 Task: Look for space in North Cowichan, Canada from 12th  July, 2023 to 15th July, 2023 for 3 adults in price range Rs.12000 to Rs.16000. Place can be entire place with 2 bedrooms having 3 beds and 1 bathroom. Property type can be house, flat, guest house. Booking option can be shelf check-in. Required host language is English.
Action: Mouse moved to (441, 95)
Screenshot: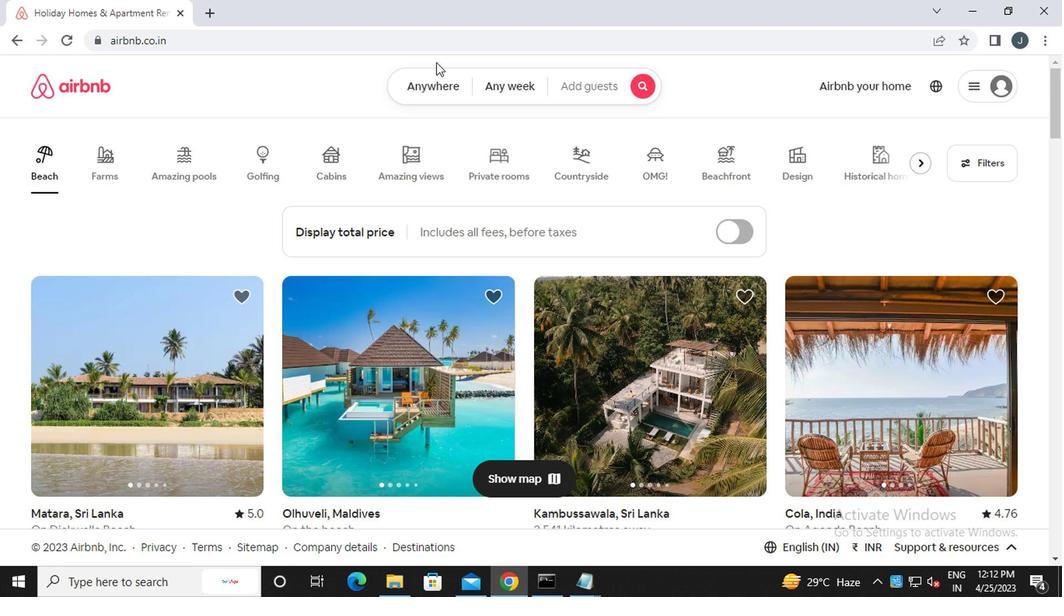 
Action: Mouse pressed left at (441, 95)
Screenshot: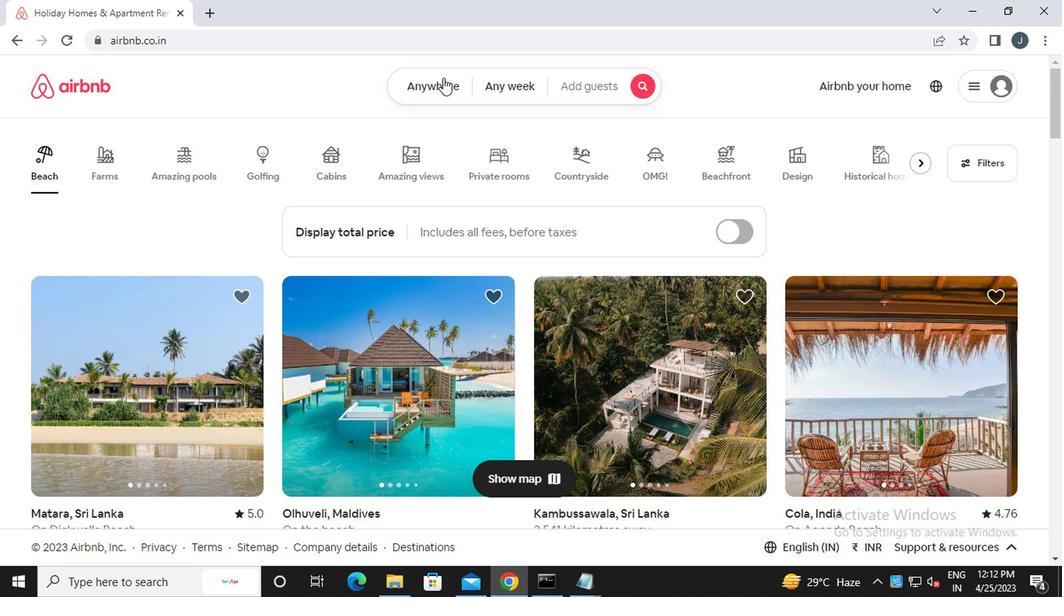 
Action: Mouse moved to (296, 152)
Screenshot: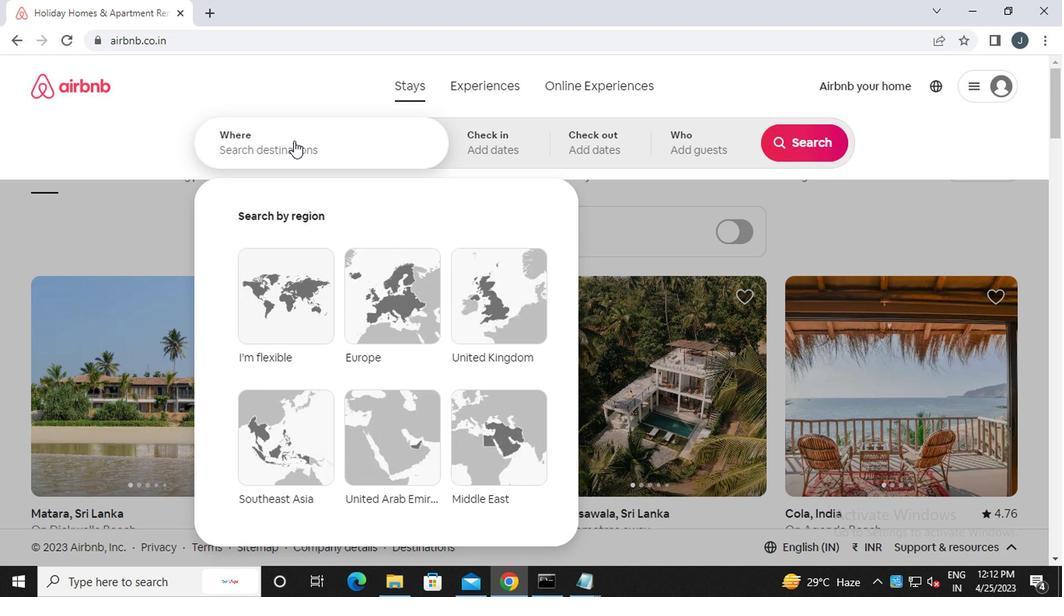 
Action: Mouse pressed left at (296, 152)
Screenshot: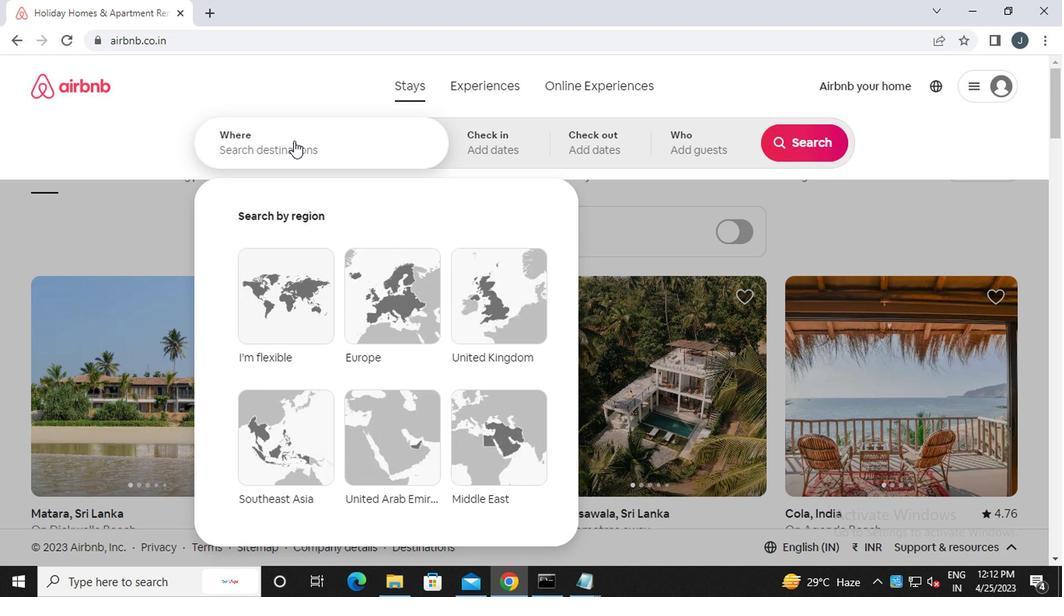 
Action: Mouse moved to (296, 152)
Screenshot: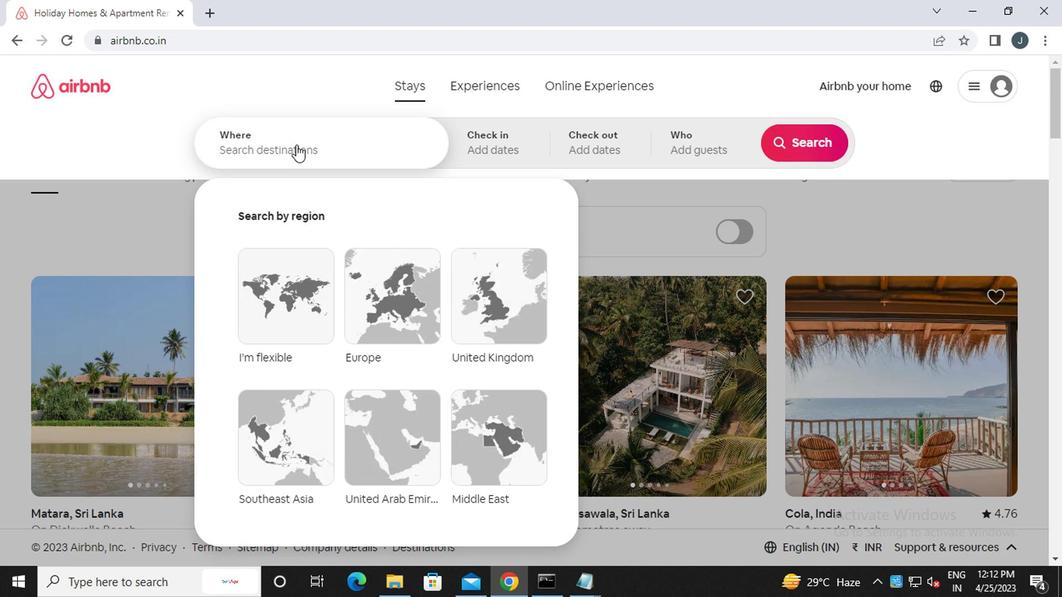 
Action: Key pressed n<Key.caps_lock>orth<Key.space><Key.caps_lock>c<Key.caps_lock>owichan,<Key.caps_lock>c<Key.caps_lock>anada
Screenshot: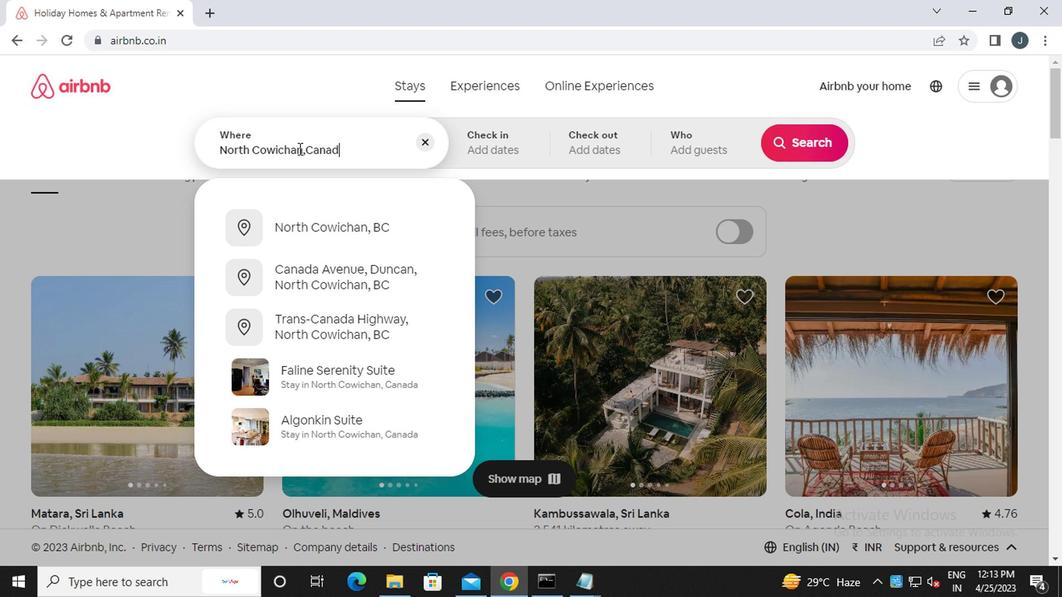 
Action: Mouse moved to (497, 150)
Screenshot: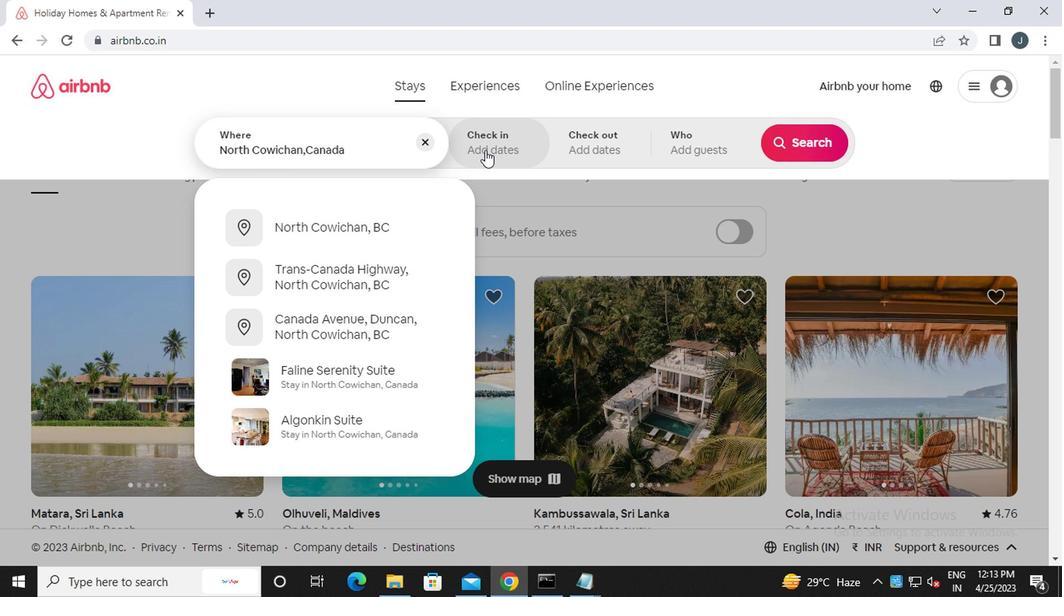 
Action: Mouse pressed left at (497, 150)
Screenshot: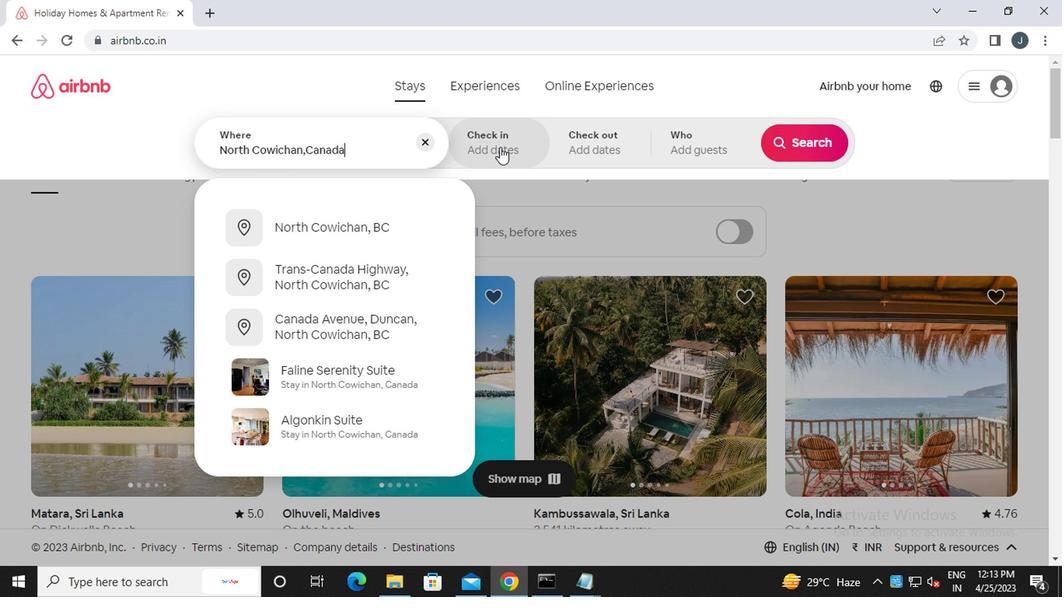 
Action: Mouse moved to (796, 267)
Screenshot: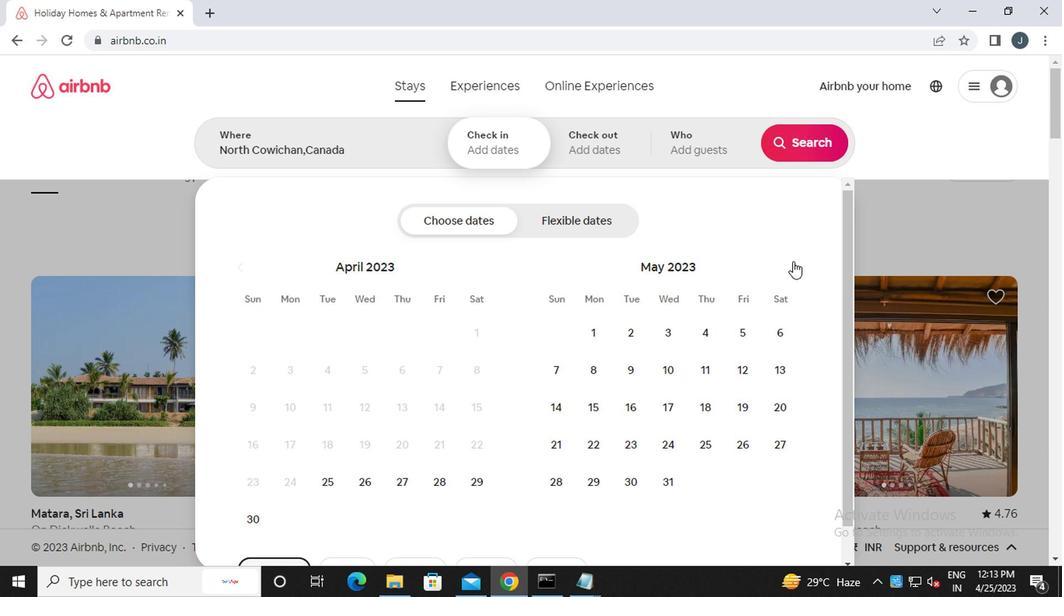 
Action: Mouse pressed left at (796, 267)
Screenshot: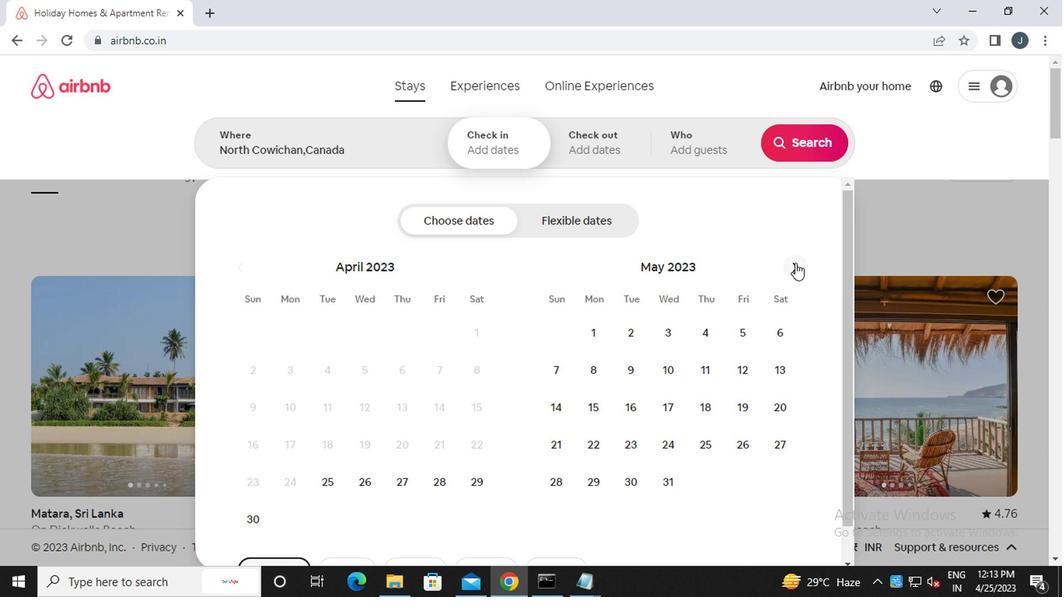 
Action: Mouse pressed left at (796, 267)
Screenshot: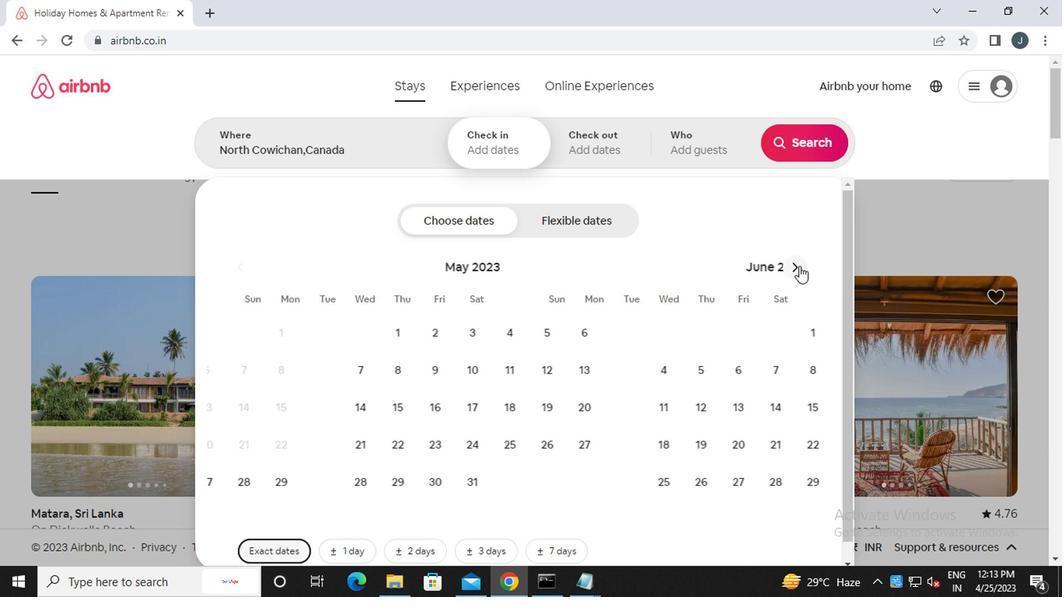 
Action: Mouse moved to (661, 420)
Screenshot: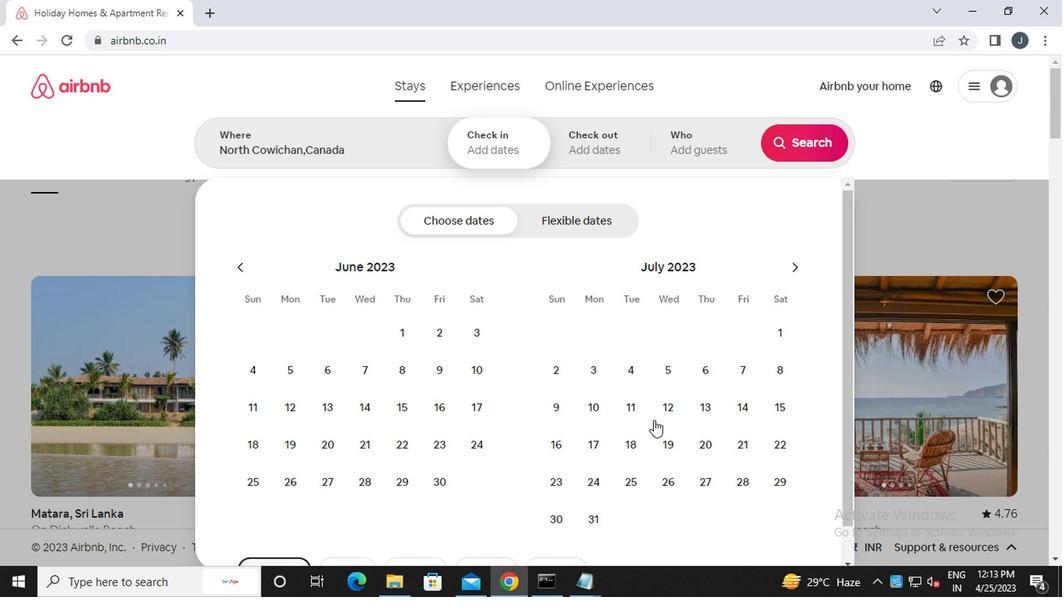 
Action: Mouse pressed left at (661, 420)
Screenshot: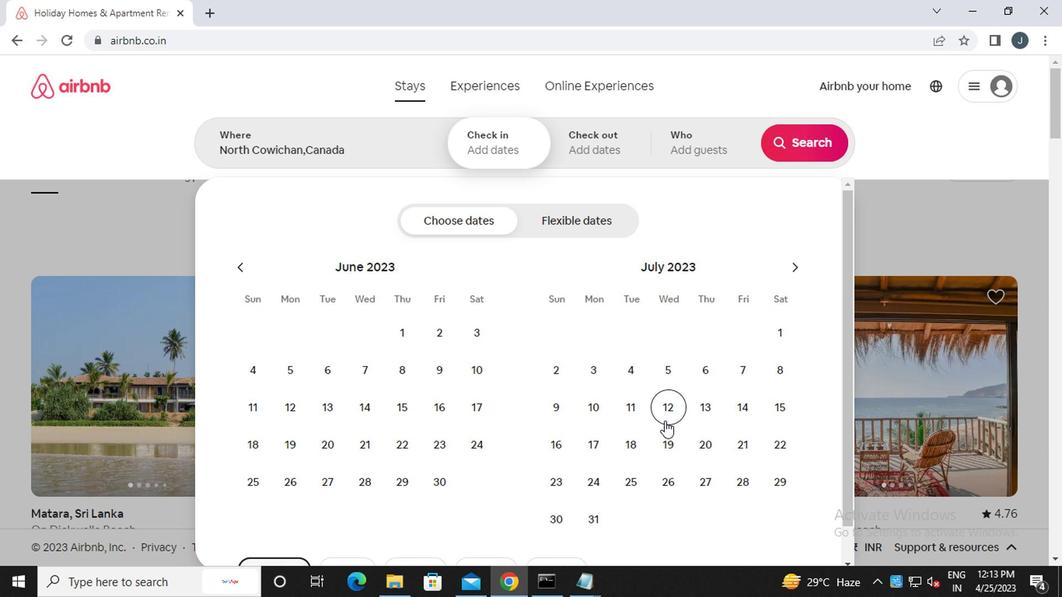
Action: Mouse moved to (778, 407)
Screenshot: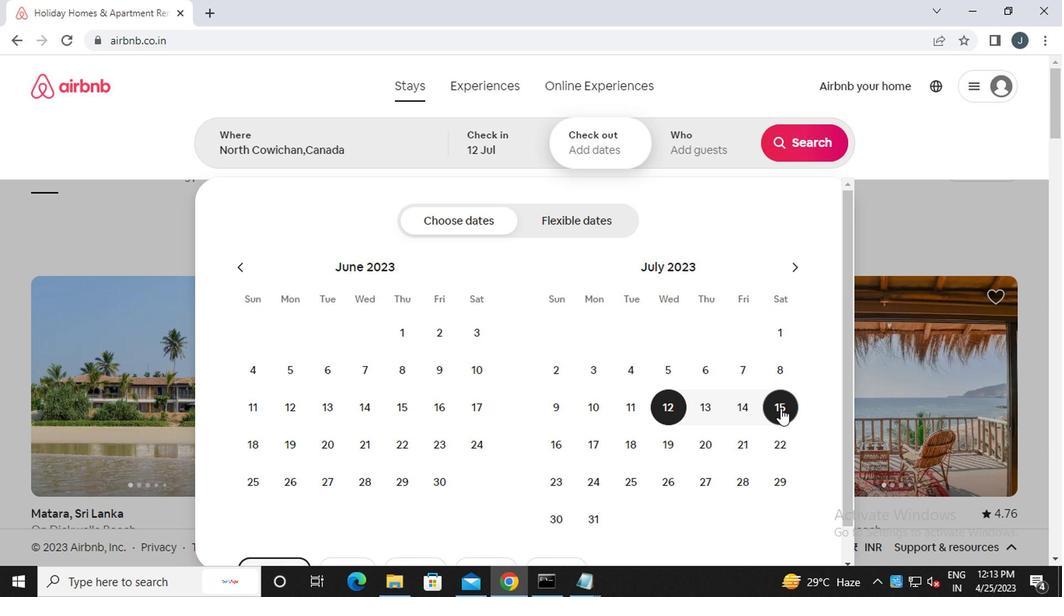 
Action: Mouse pressed left at (778, 407)
Screenshot: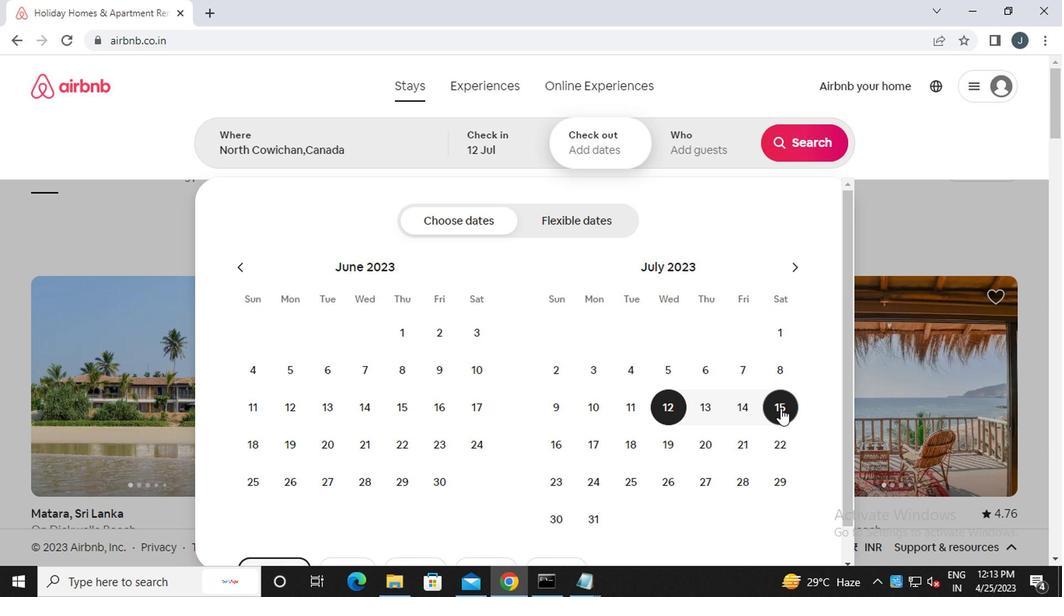 
Action: Mouse moved to (690, 151)
Screenshot: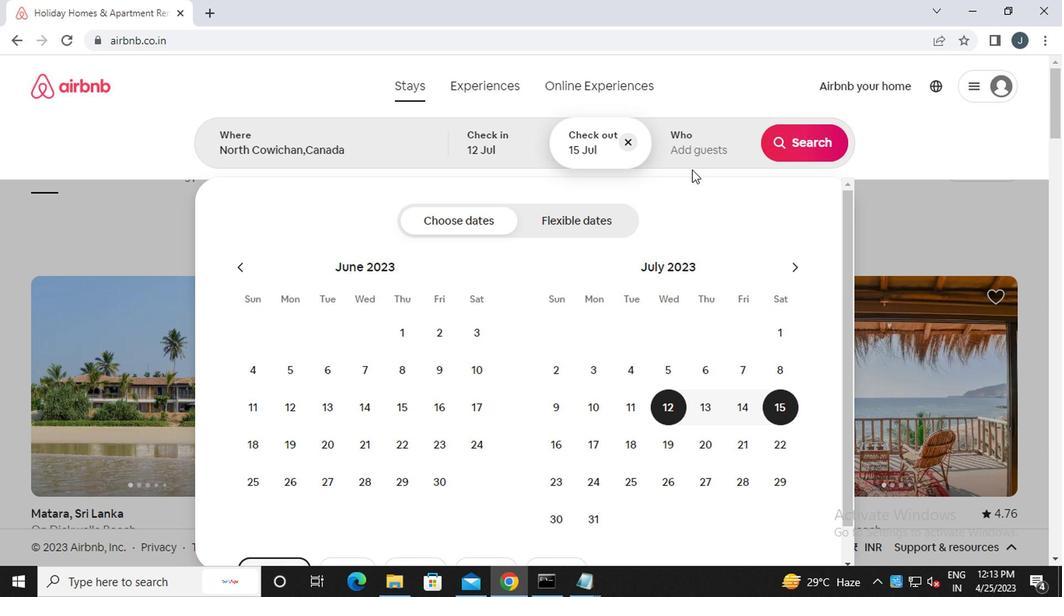 
Action: Mouse pressed left at (690, 151)
Screenshot: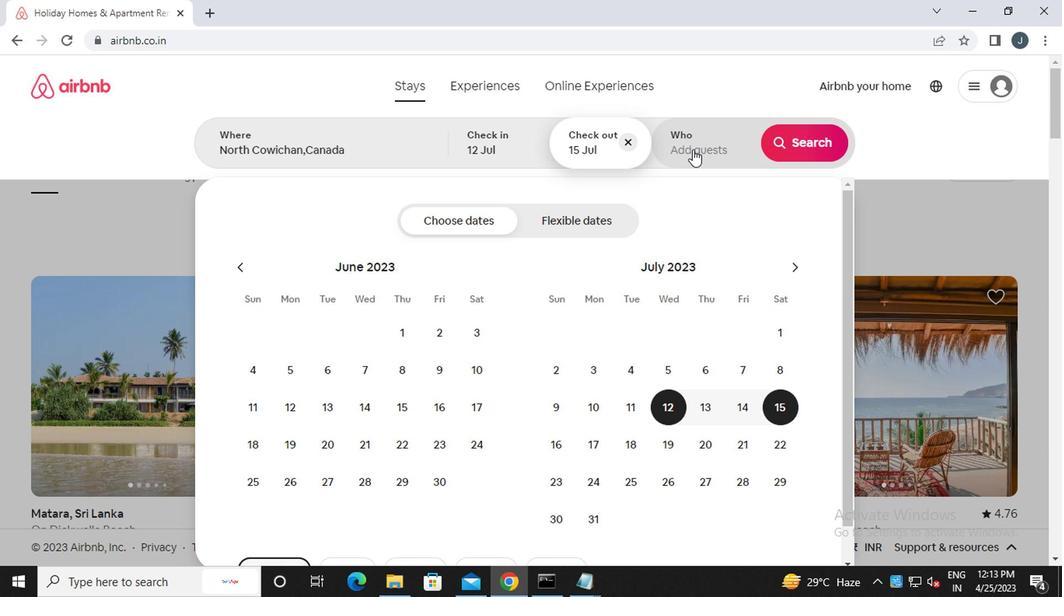 
Action: Mouse moved to (810, 232)
Screenshot: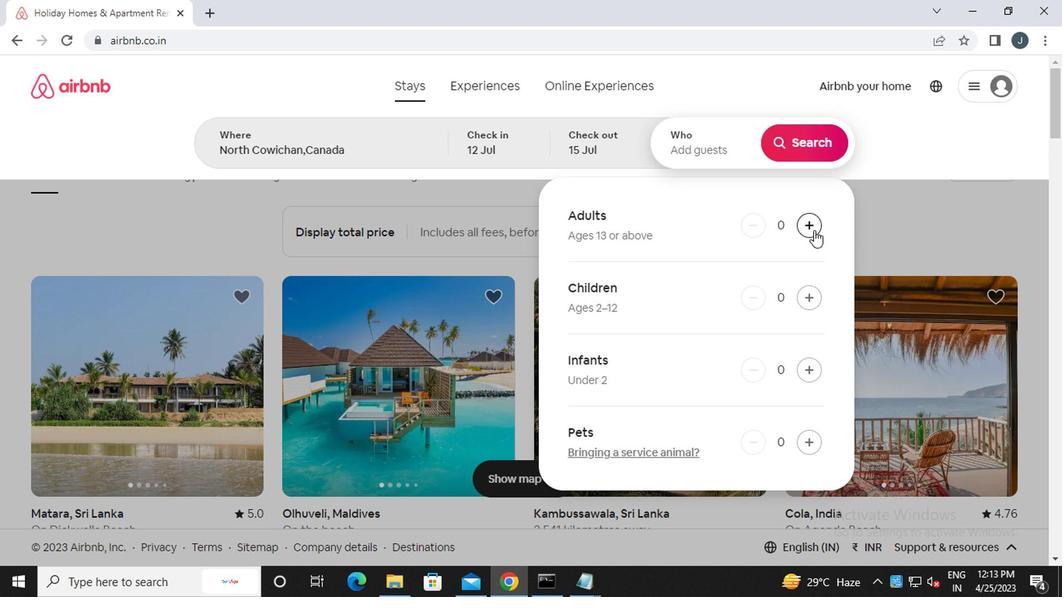 
Action: Mouse pressed left at (810, 232)
Screenshot: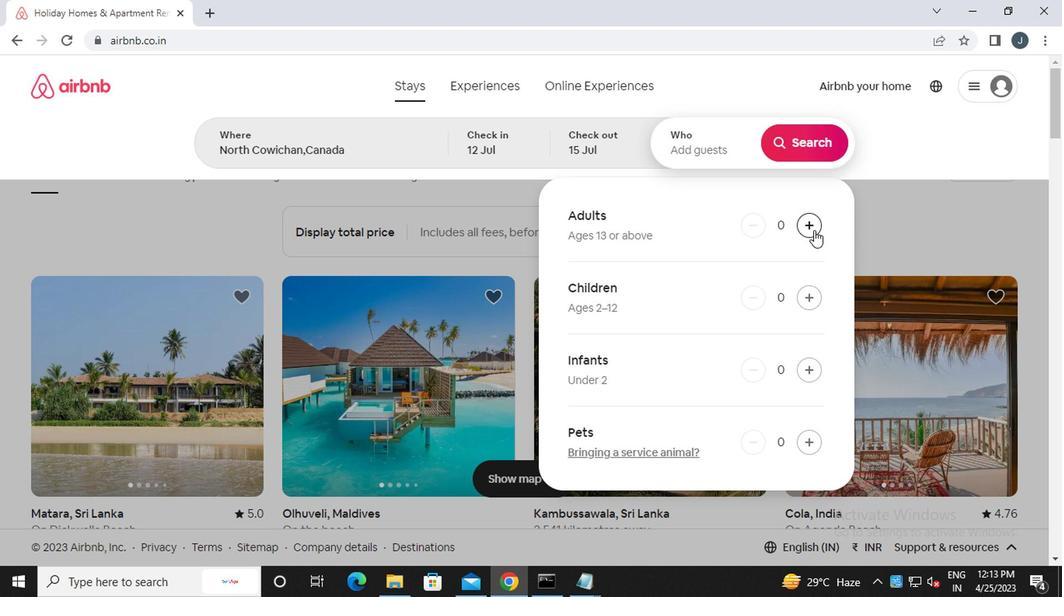 
Action: Mouse pressed left at (810, 232)
Screenshot: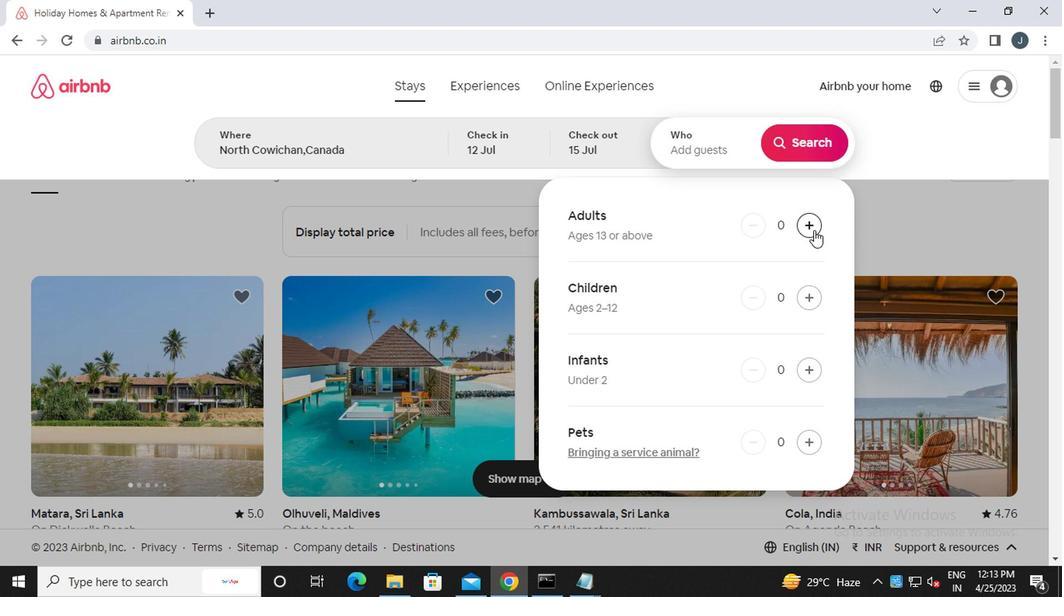 
Action: Mouse pressed left at (810, 232)
Screenshot: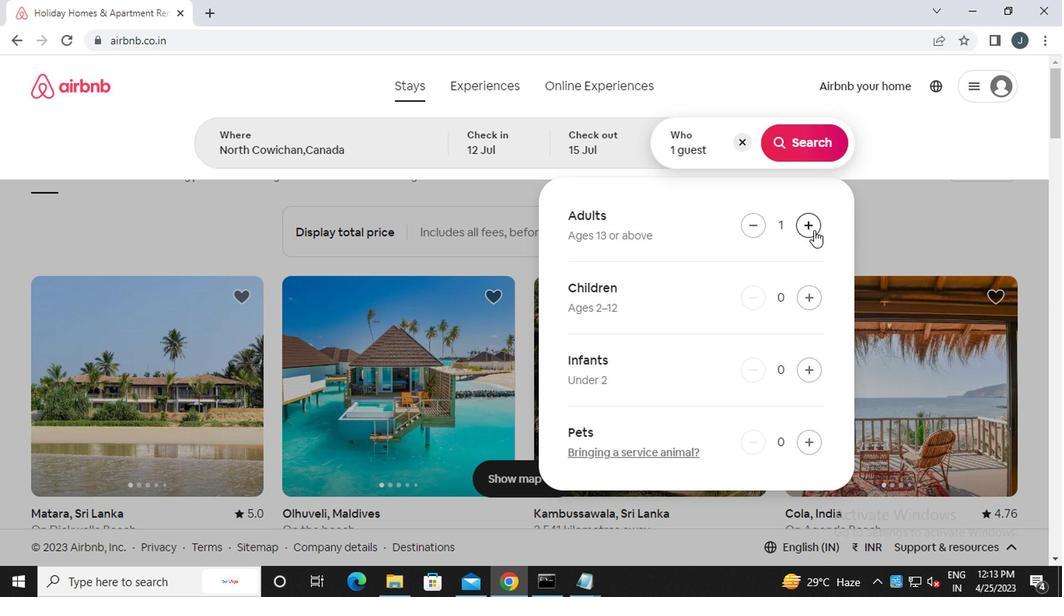 
Action: Mouse moved to (801, 150)
Screenshot: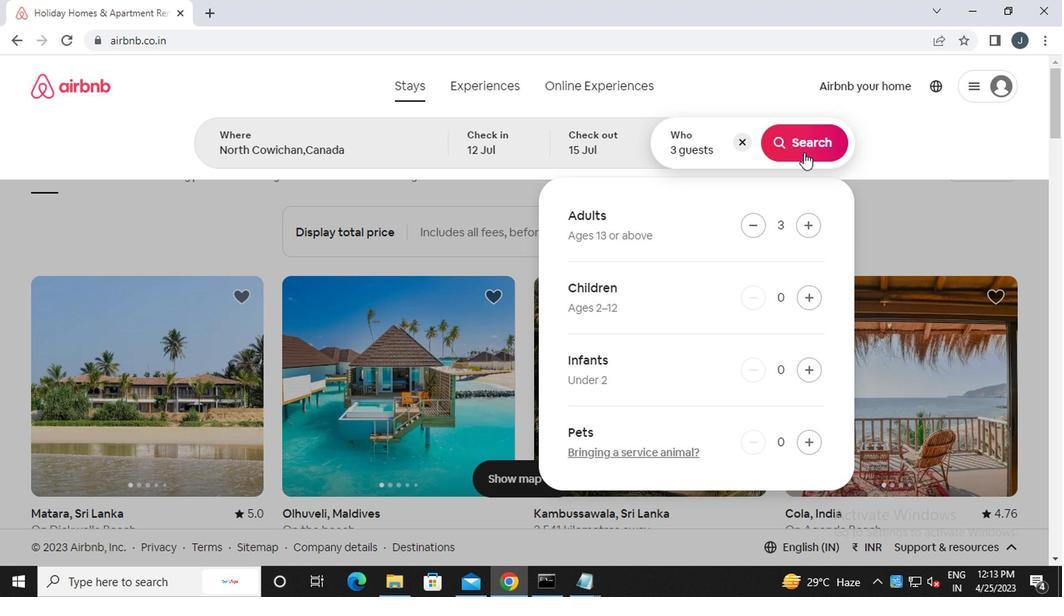 
Action: Mouse pressed left at (801, 150)
Screenshot: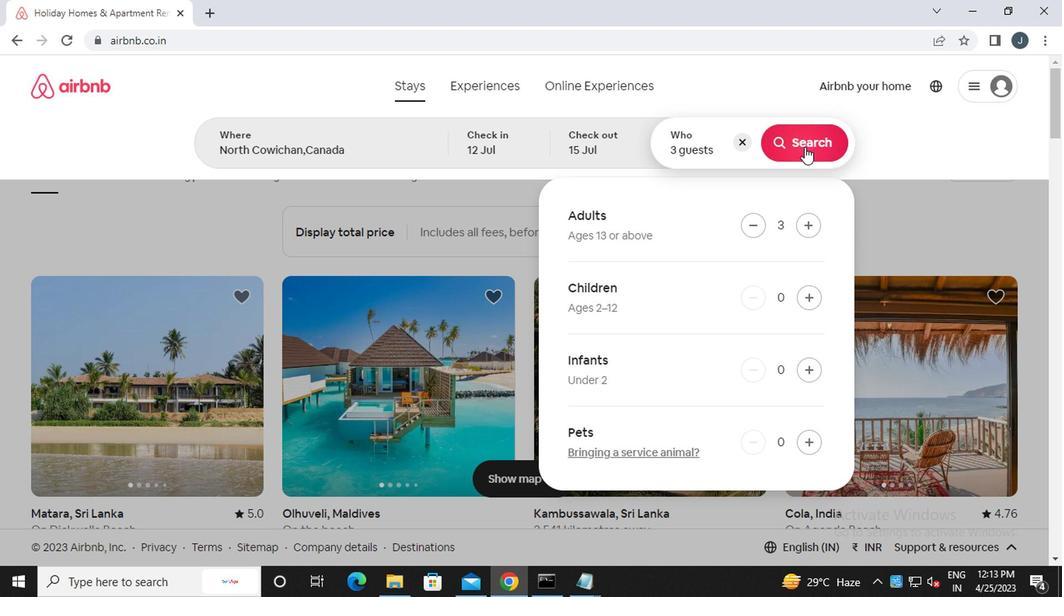 
Action: Mouse moved to (1003, 150)
Screenshot: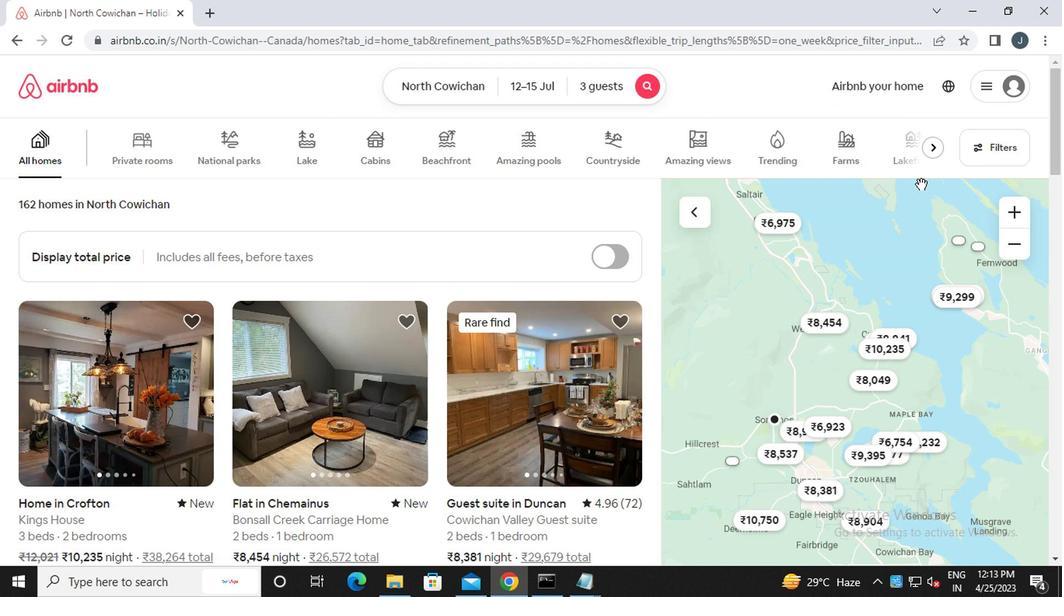 
Action: Mouse pressed left at (1003, 150)
Screenshot: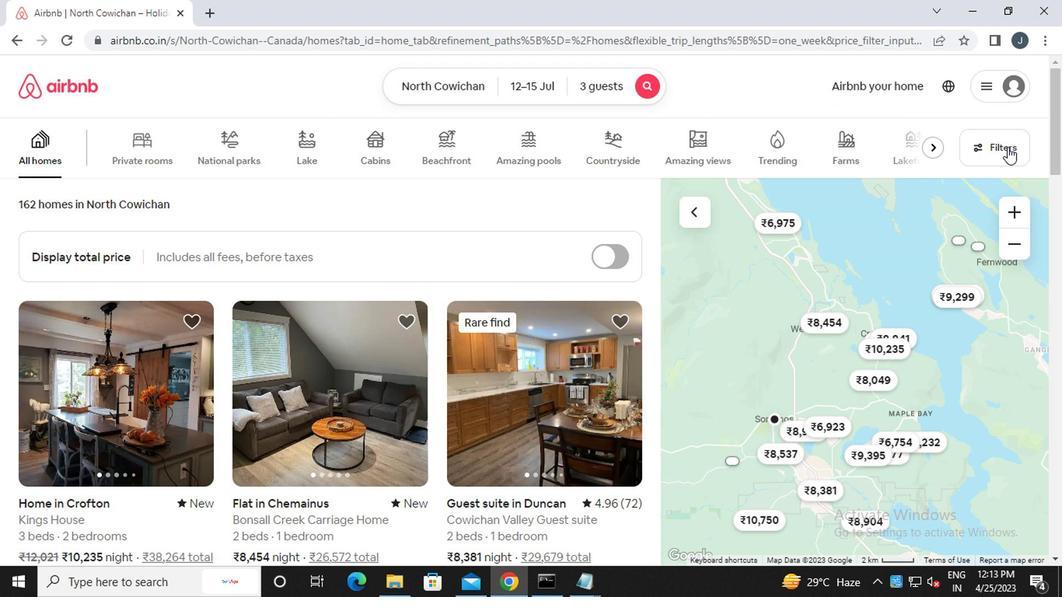 
Action: Mouse moved to (345, 344)
Screenshot: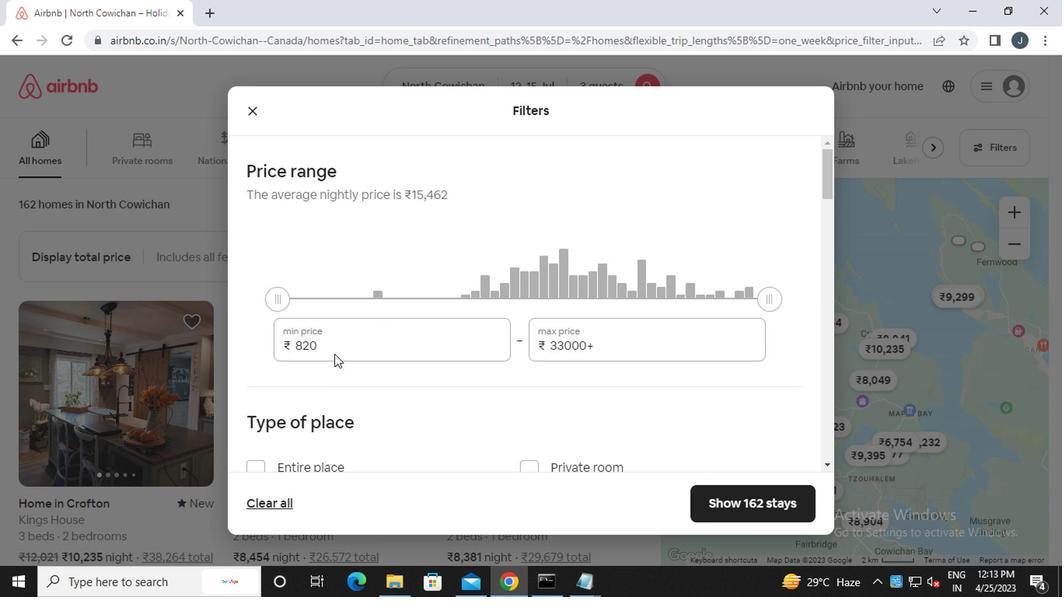 
Action: Mouse pressed left at (345, 344)
Screenshot: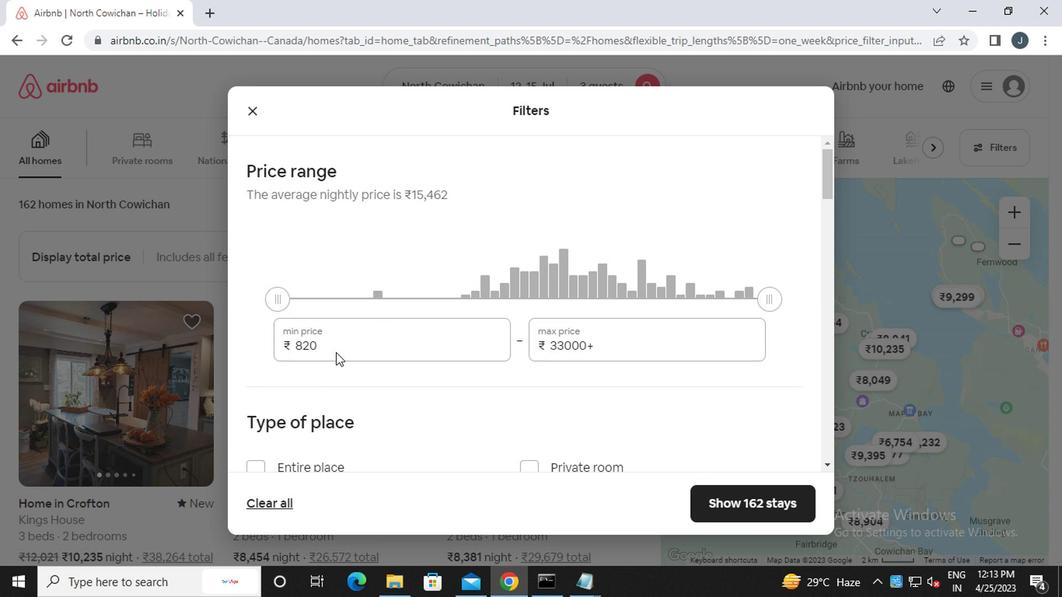 
Action: Mouse moved to (344, 334)
Screenshot: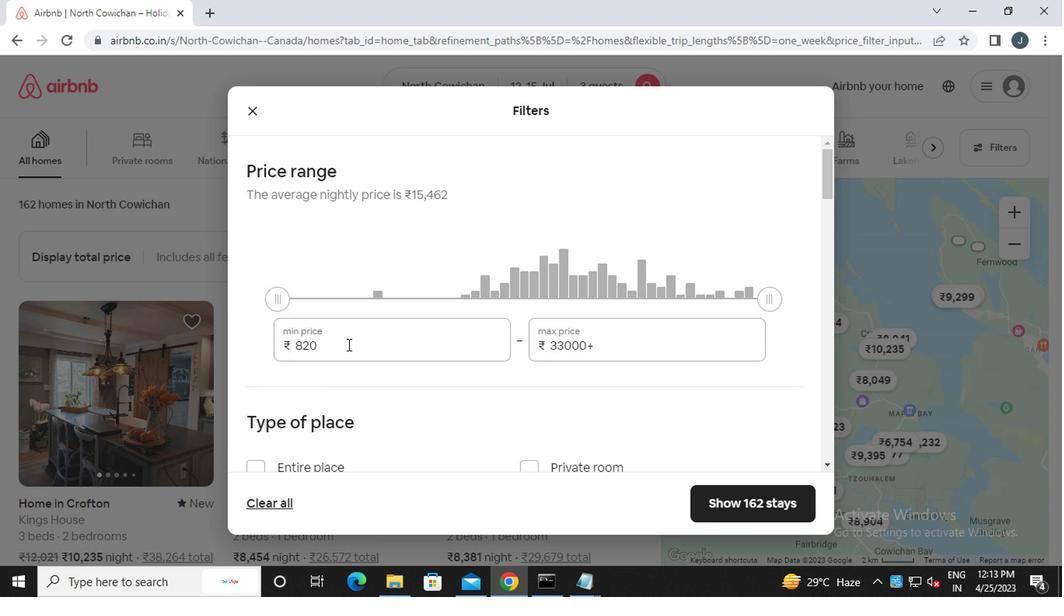 
Action: Key pressed <Key.backspace><Key.backspace><Key.backspace><<97>><<98>><<96>><<96>><<96>>
Screenshot: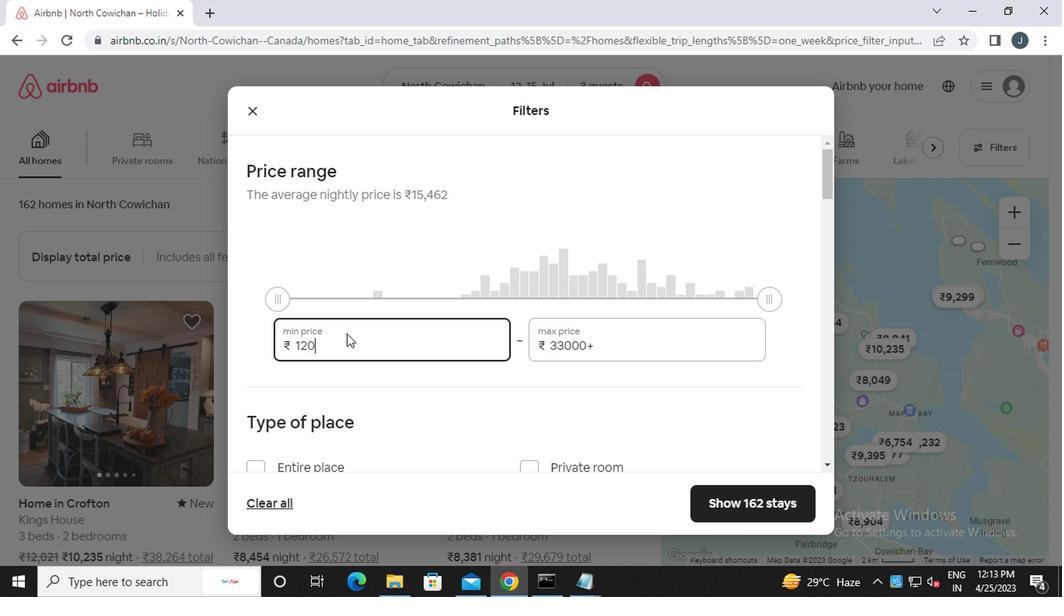 
Action: Mouse moved to (629, 348)
Screenshot: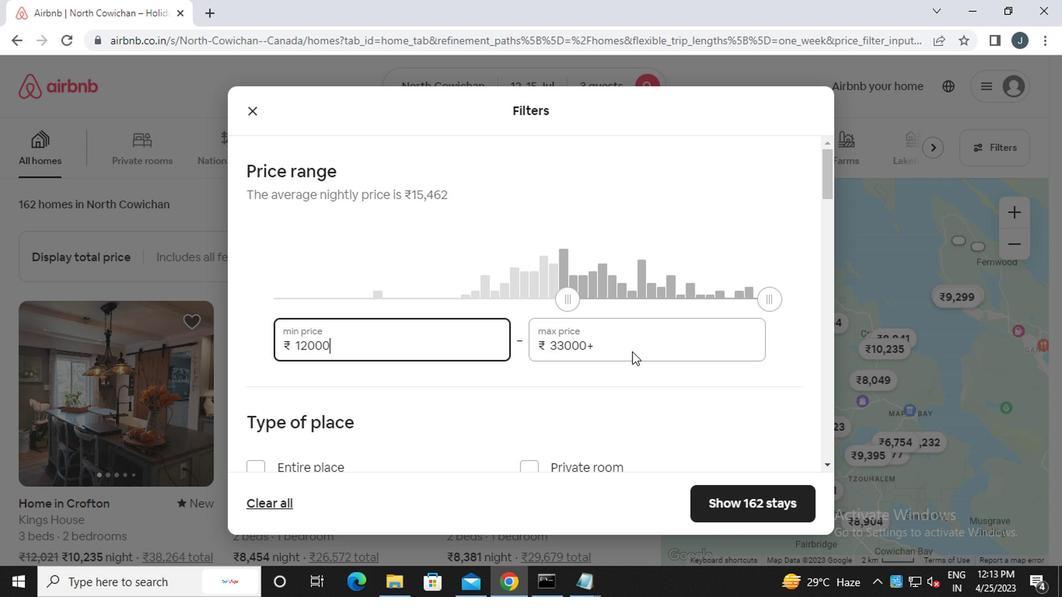 
Action: Mouse pressed left at (629, 348)
Screenshot: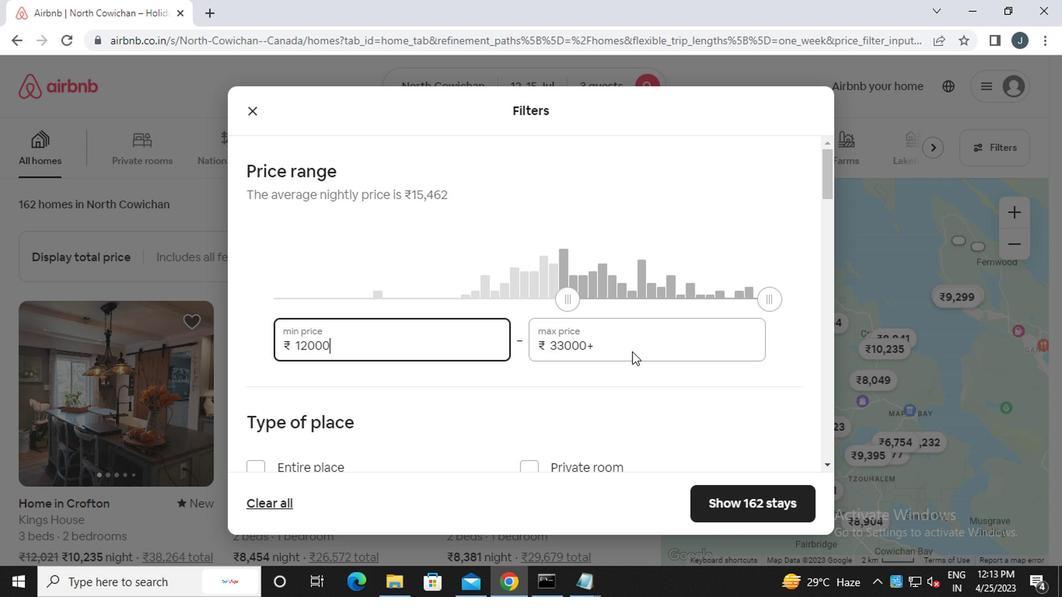 
Action: Mouse moved to (629, 348)
Screenshot: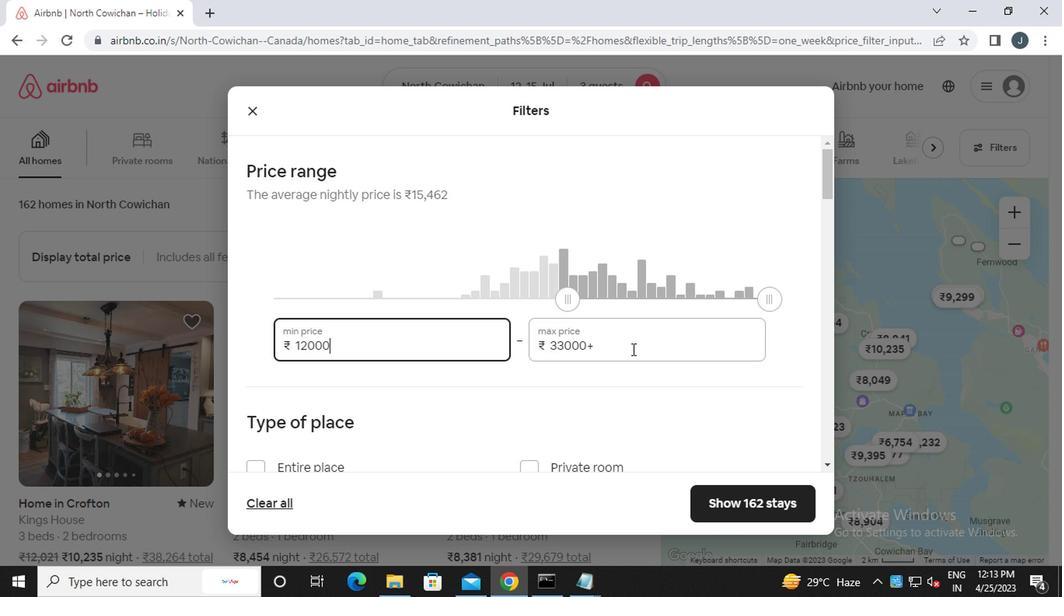 
Action: Key pressed <Key.backspace><Key.backspace><Key.backspace><Key.backspace><Key.backspace><Key.backspace><Key.backspace><Key.backspace><Key.backspace><Key.backspace><Key.backspace><<97>><<102>><<96>><<96>><<96>>
Screenshot: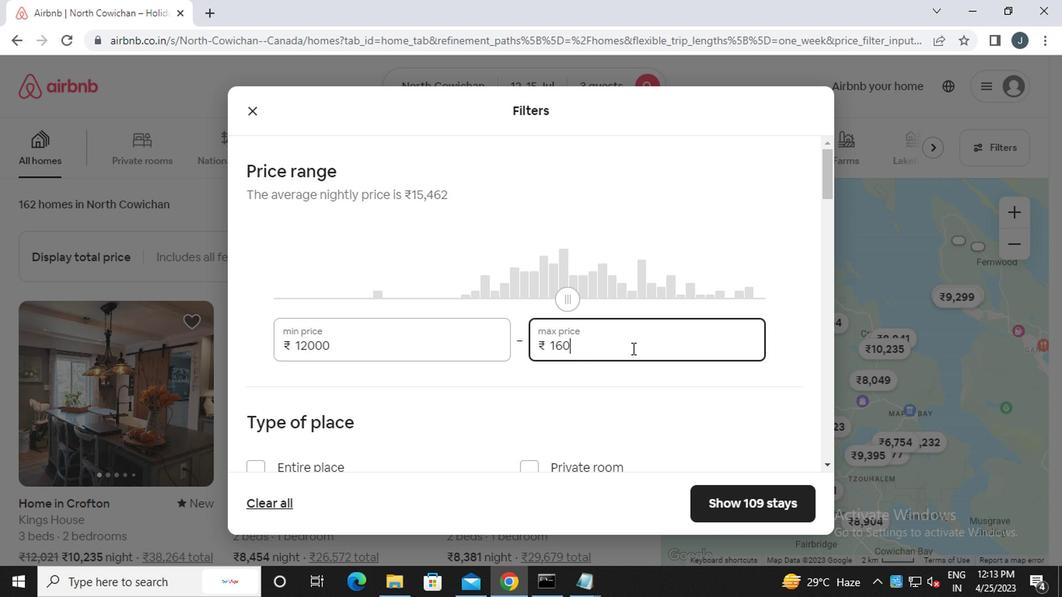 
Action: Mouse moved to (628, 348)
Screenshot: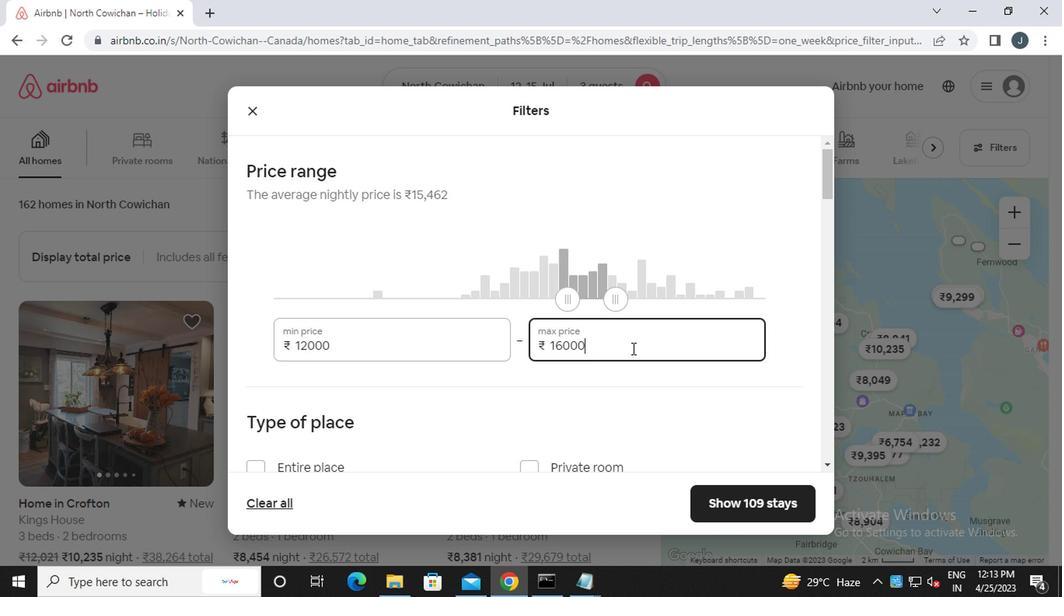 
Action: Mouse scrolled (628, 348) with delta (0, 0)
Screenshot: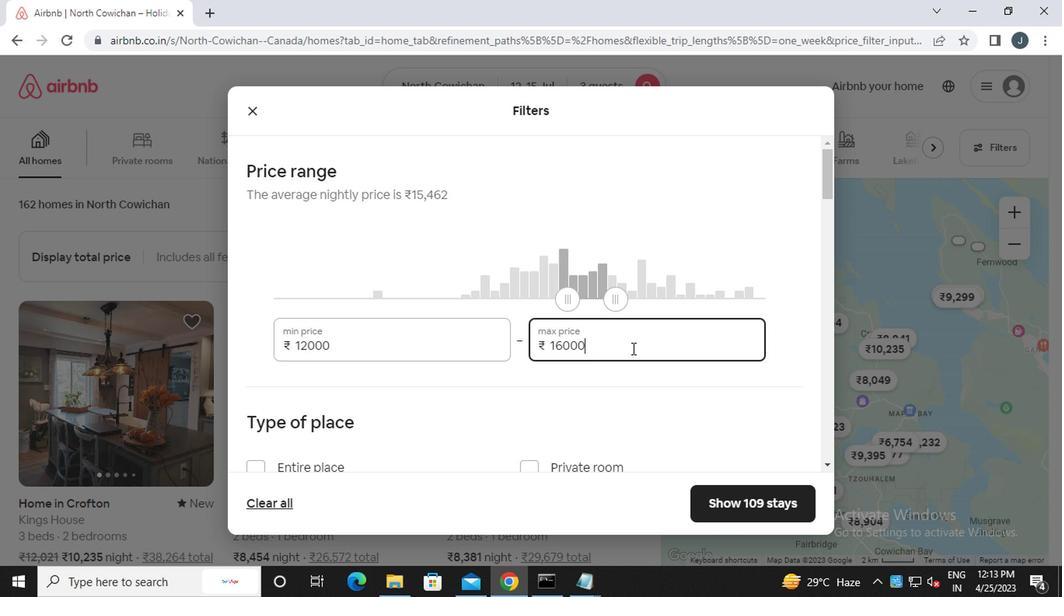 
Action: Mouse moved to (628, 349)
Screenshot: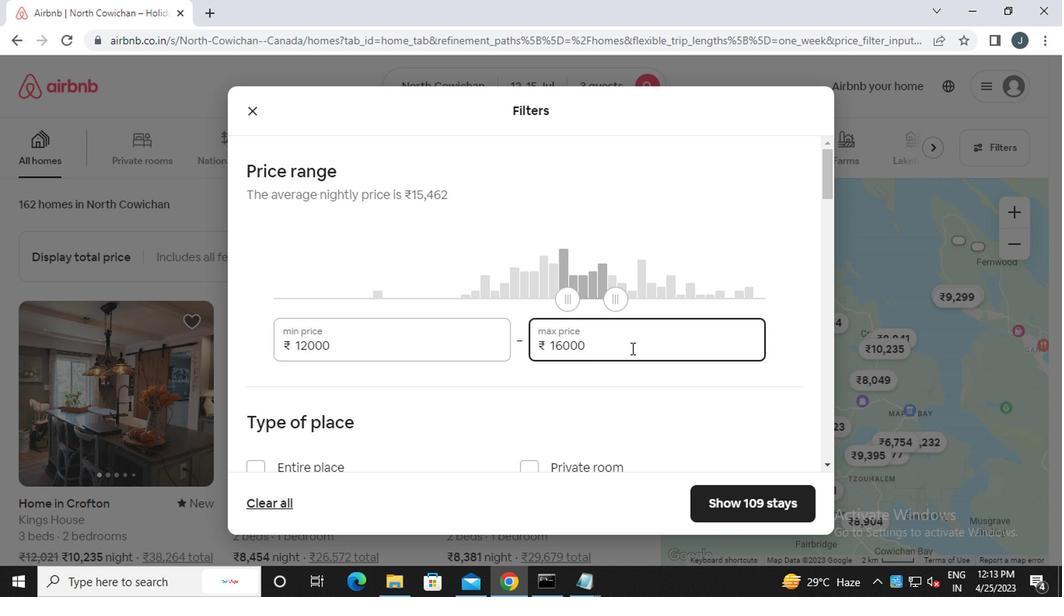 
Action: Mouse scrolled (628, 348) with delta (0, -1)
Screenshot: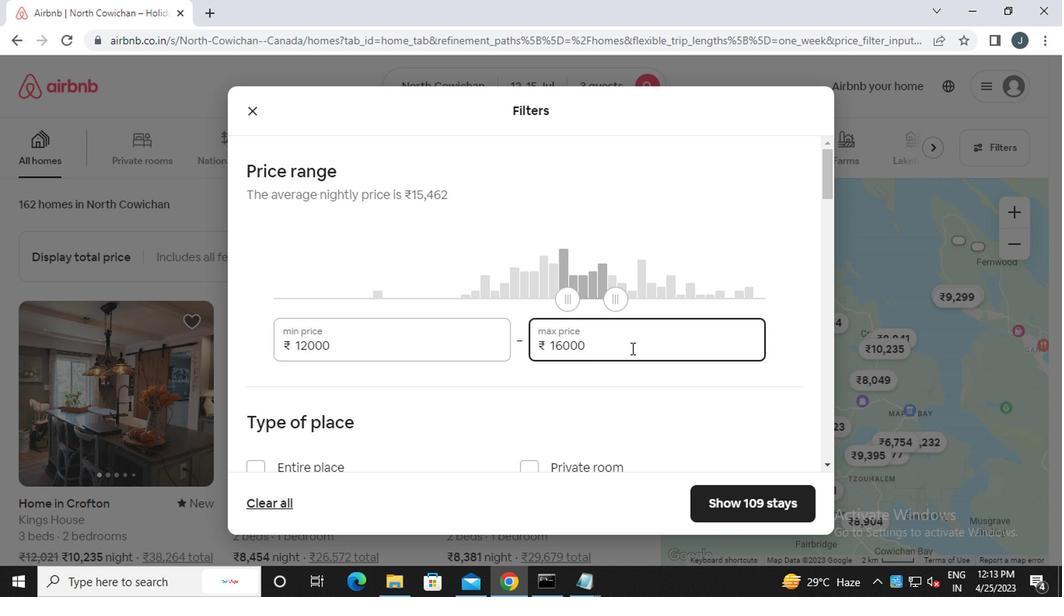 
Action: Mouse moved to (249, 318)
Screenshot: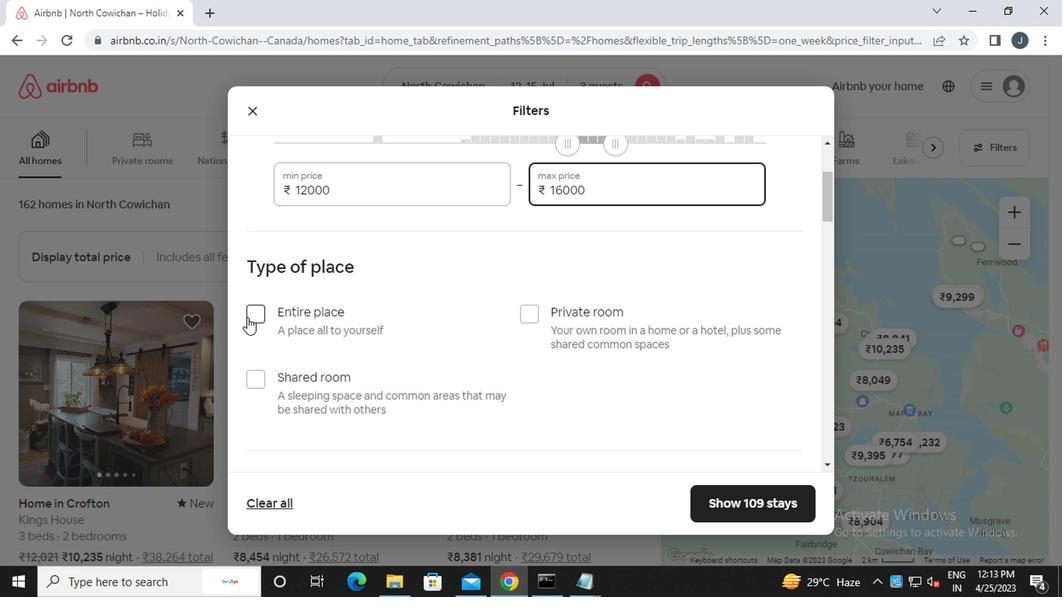 
Action: Mouse pressed left at (249, 318)
Screenshot: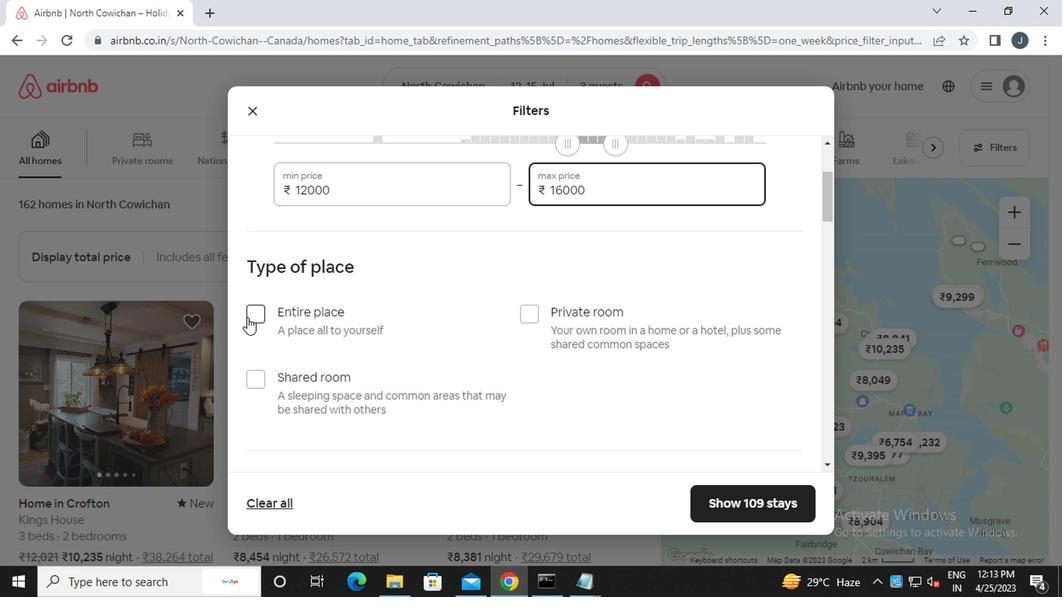 
Action: Mouse moved to (442, 359)
Screenshot: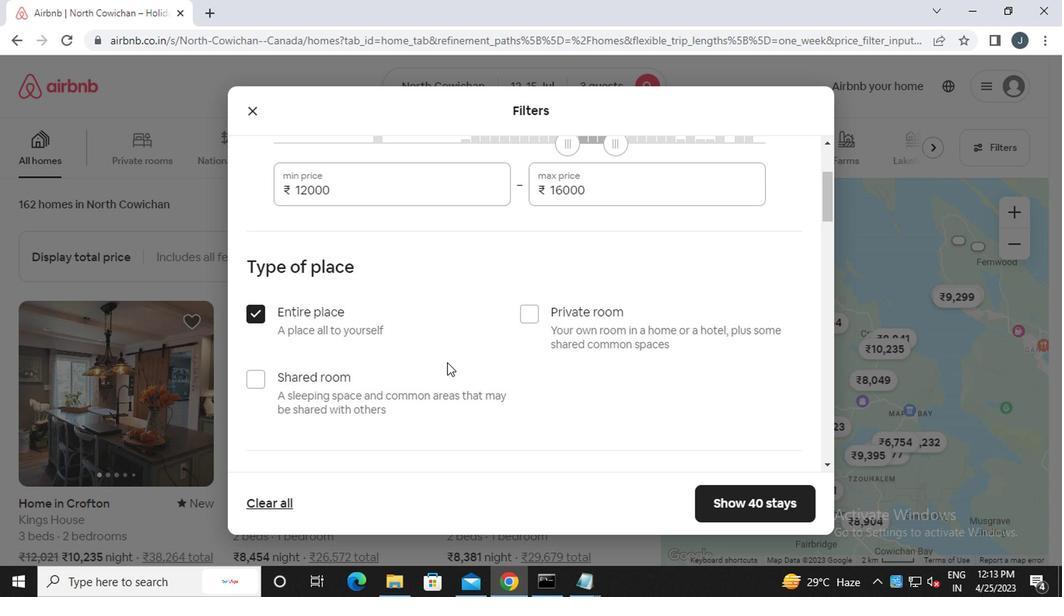 
Action: Mouse scrolled (442, 358) with delta (0, -1)
Screenshot: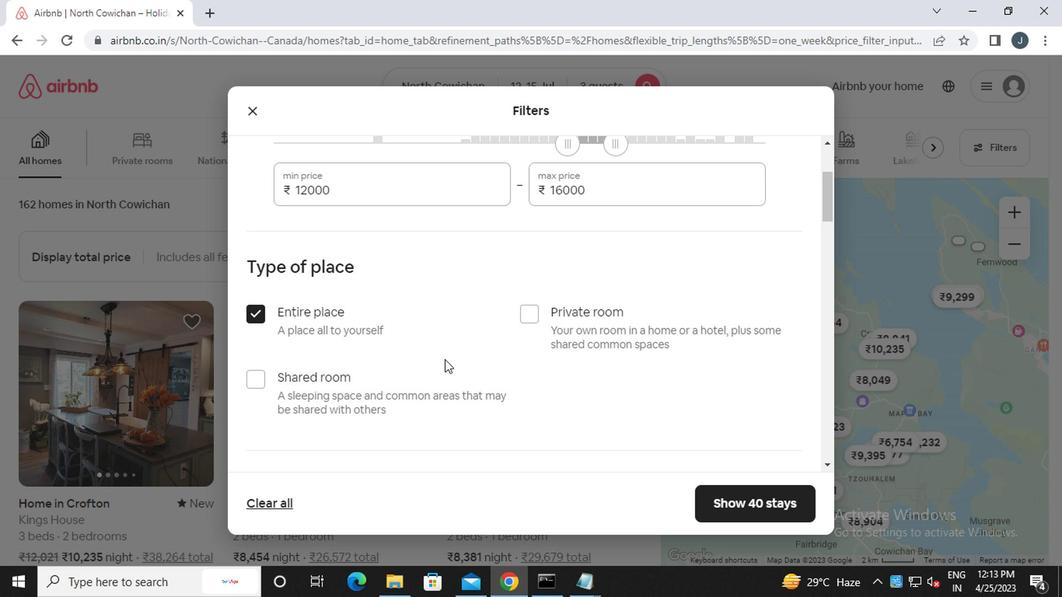 
Action: Mouse scrolled (442, 358) with delta (0, -1)
Screenshot: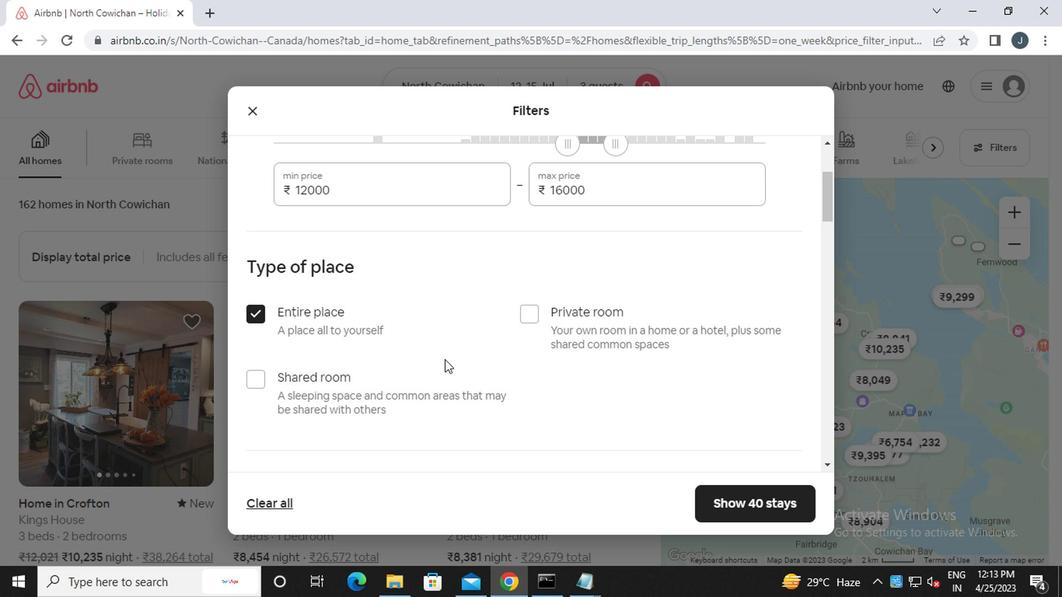 
Action: Mouse scrolled (442, 358) with delta (0, -1)
Screenshot: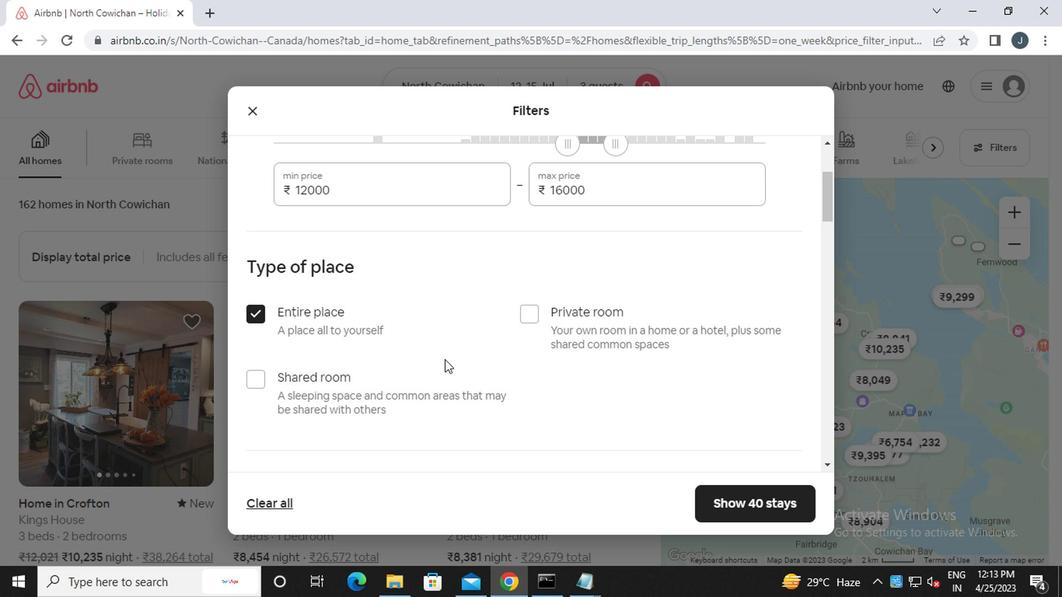 
Action: Mouse moved to (389, 333)
Screenshot: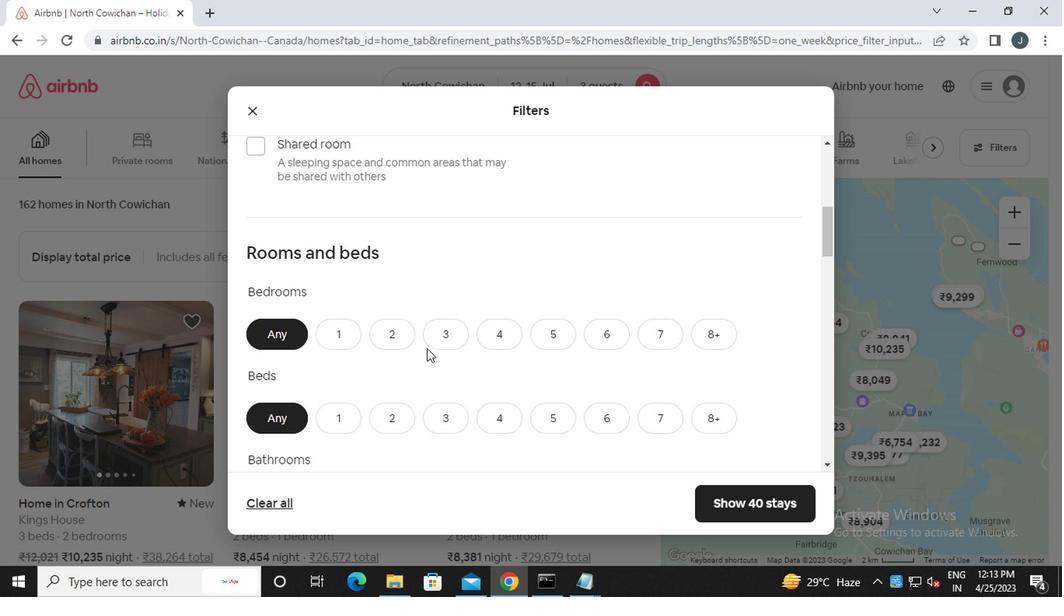 
Action: Mouse pressed left at (389, 333)
Screenshot: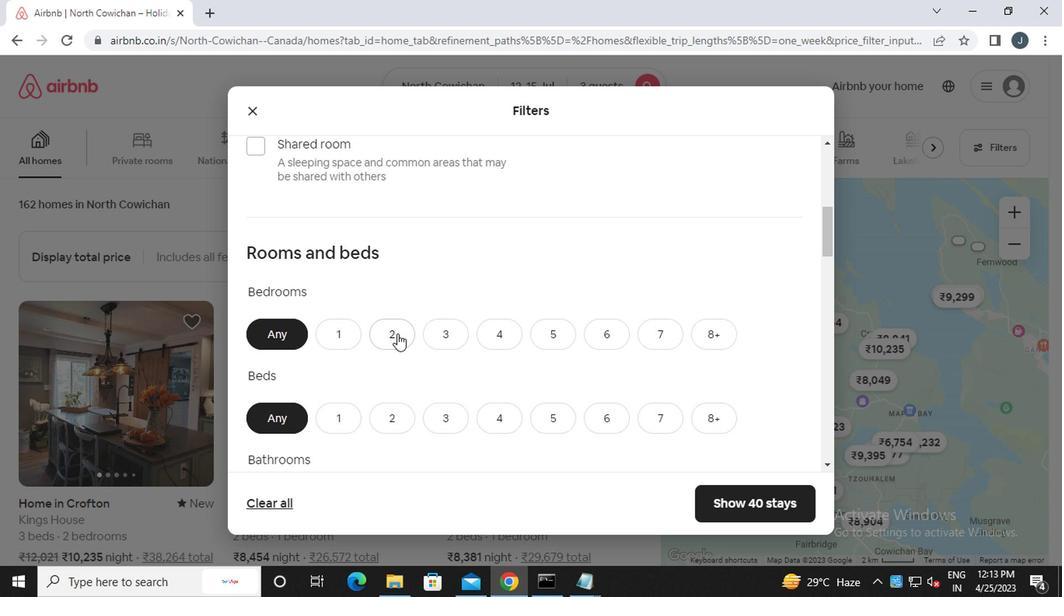 
Action: Mouse moved to (446, 415)
Screenshot: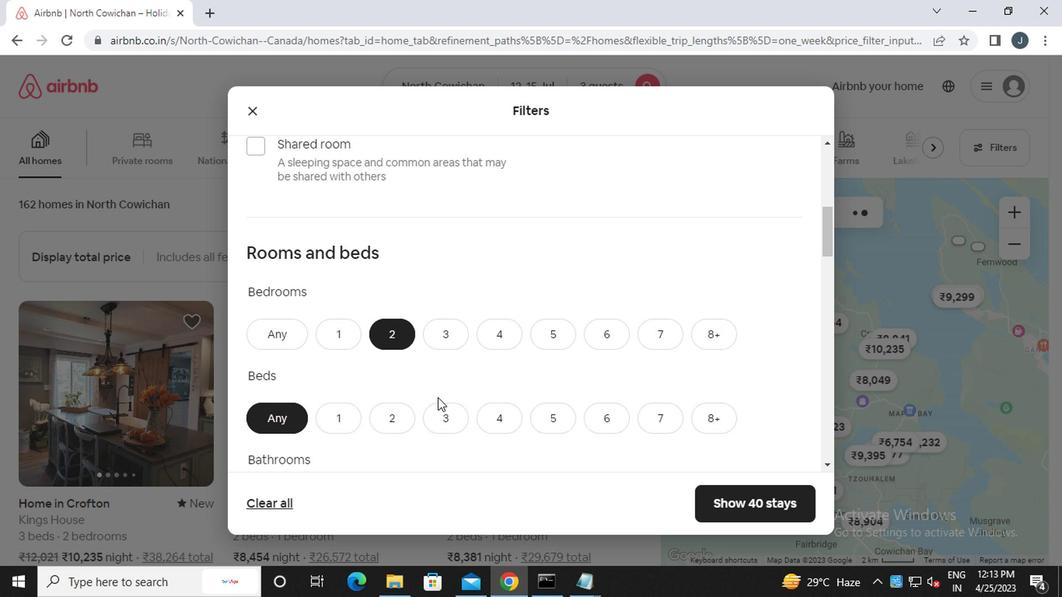 
Action: Mouse pressed left at (446, 415)
Screenshot: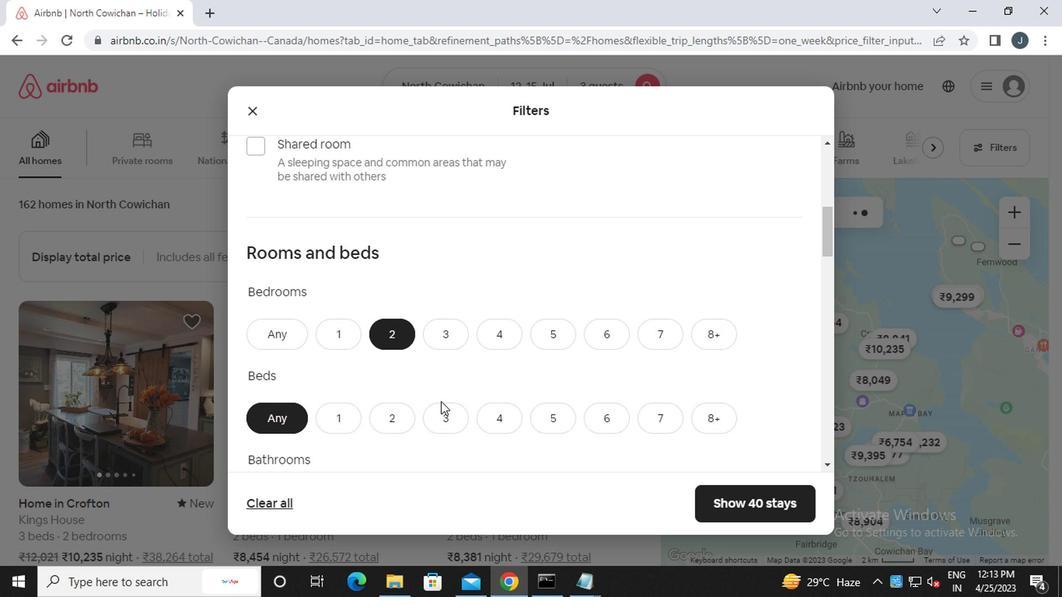 
Action: Mouse moved to (444, 411)
Screenshot: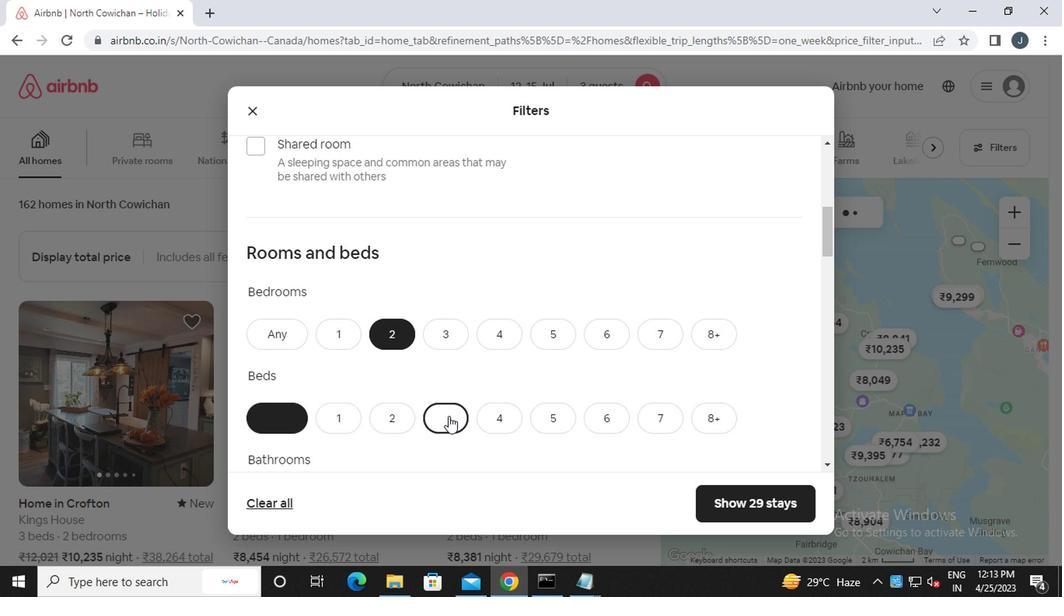 
Action: Mouse scrolled (444, 410) with delta (0, -1)
Screenshot: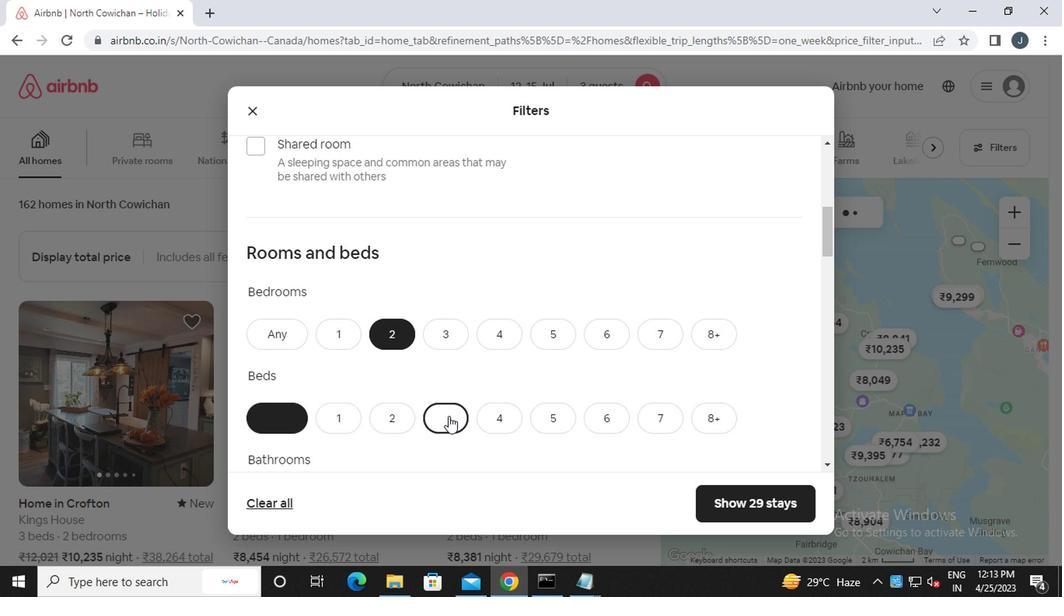 
Action: Mouse moved to (443, 411)
Screenshot: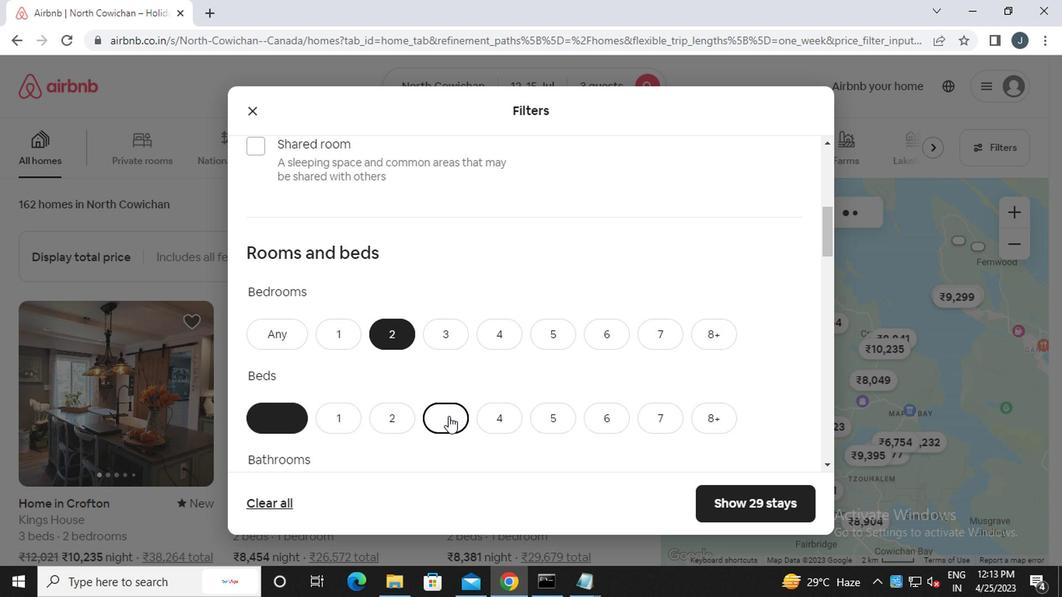 
Action: Mouse scrolled (443, 410) with delta (0, -1)
Screenshot: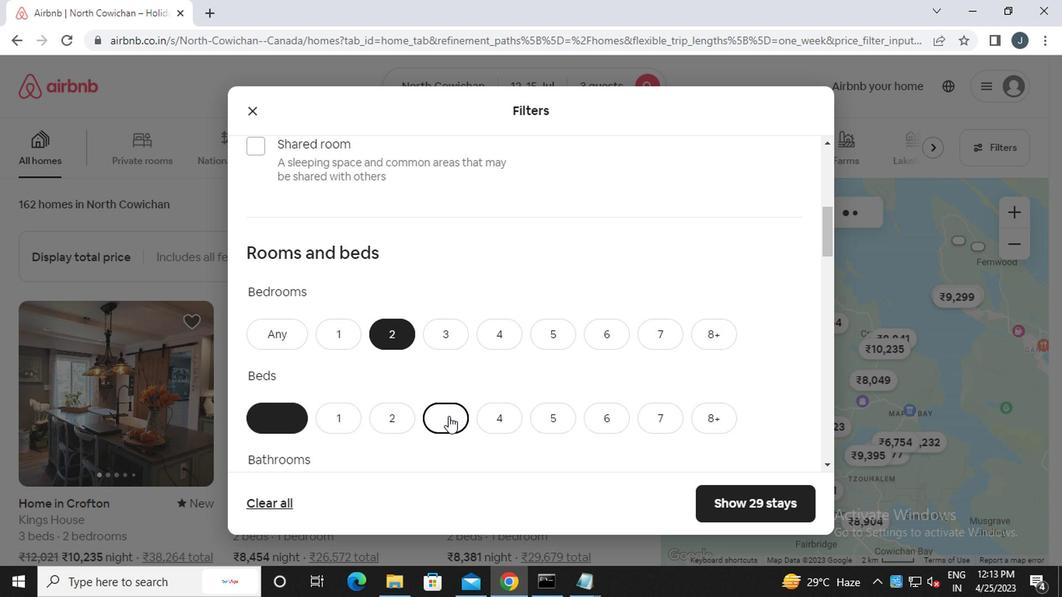 
Action: Mouse moved to (344, 344)
Screenshot: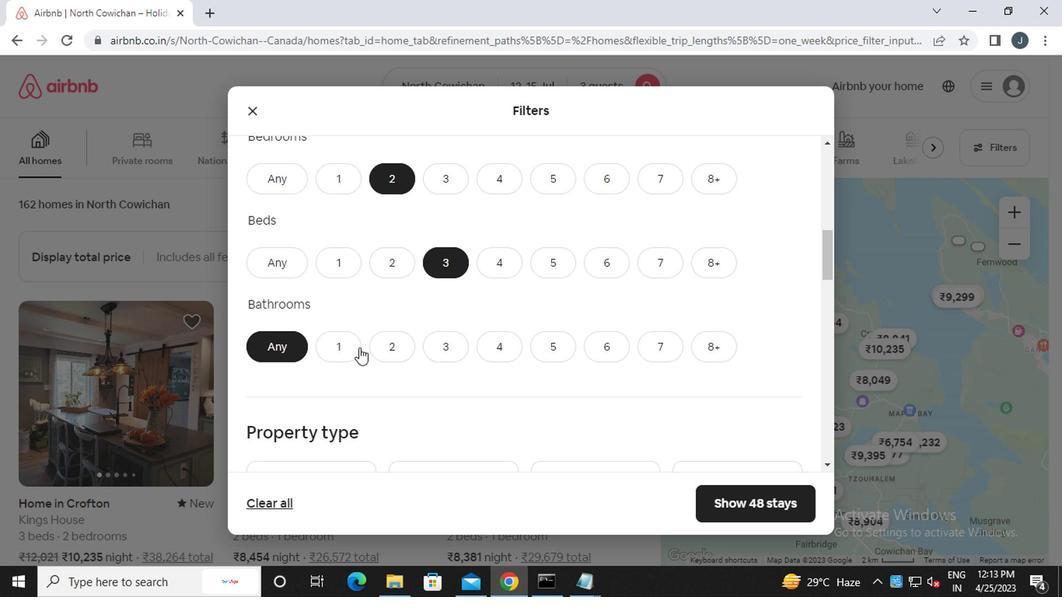 
Action: Mouse pressed left at (344, 344)
Screenshot: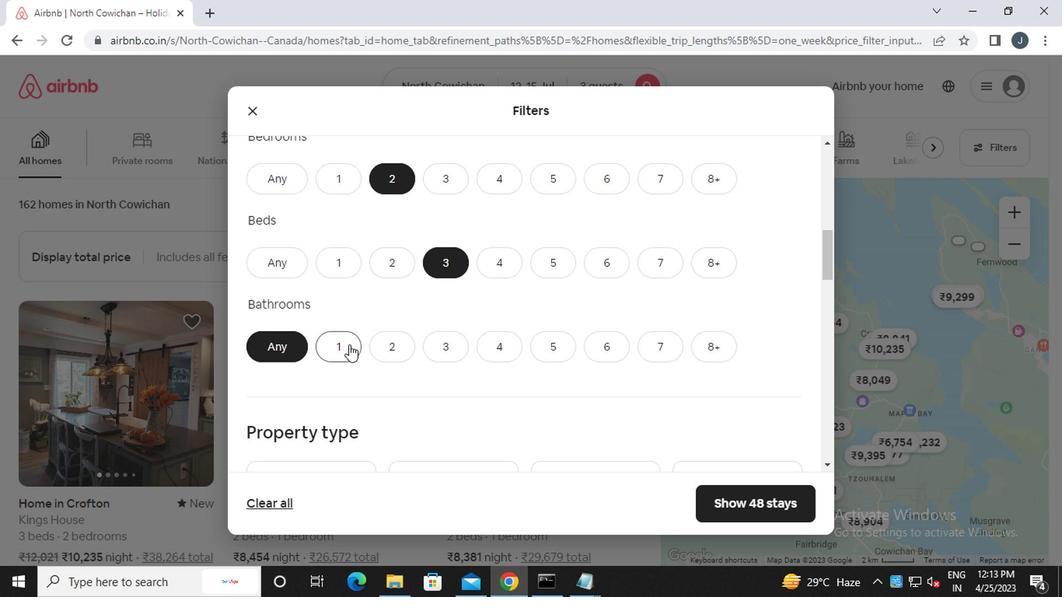 
Action: Mouse scrolled (344, 344) with delta (0, 0)
Screenshot: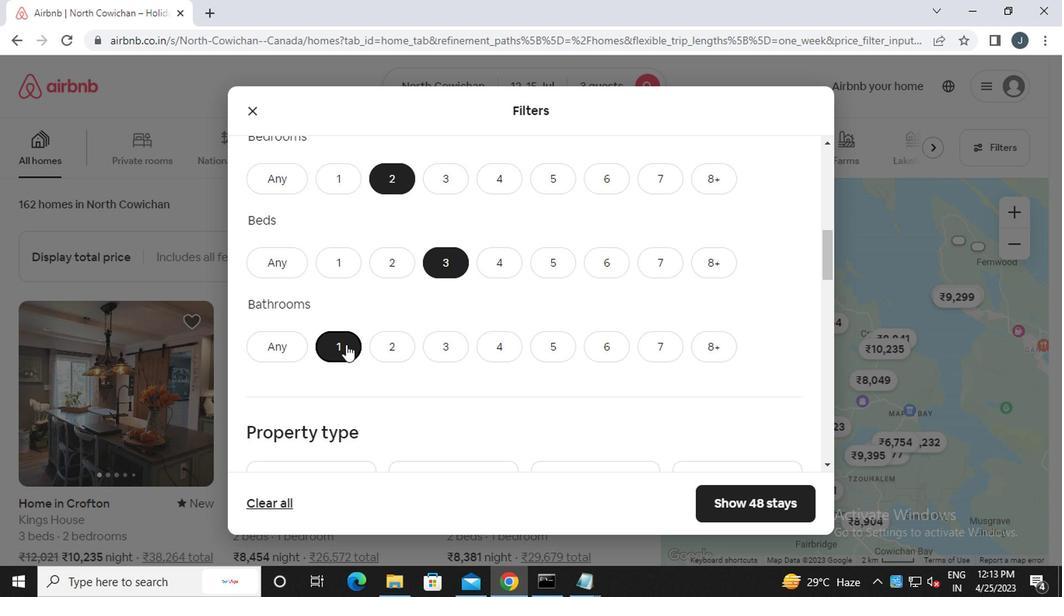 
Action: Mouse scrolled (344, 344) with delta (0, 0)
Screenshot: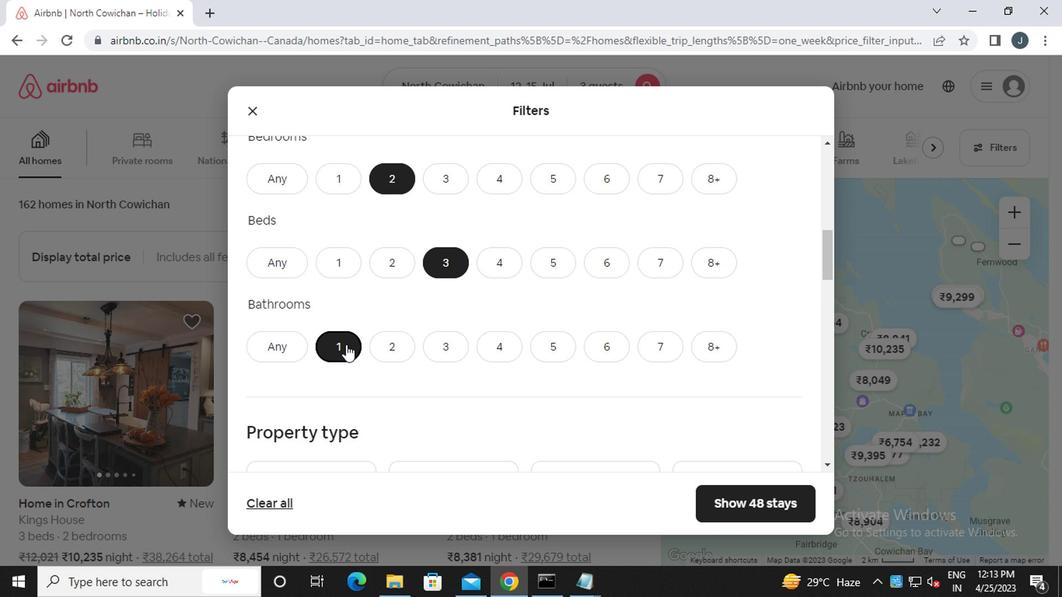 
Action: Mouse scrolled (344, 344) with delta (0, 0)
Screenshot: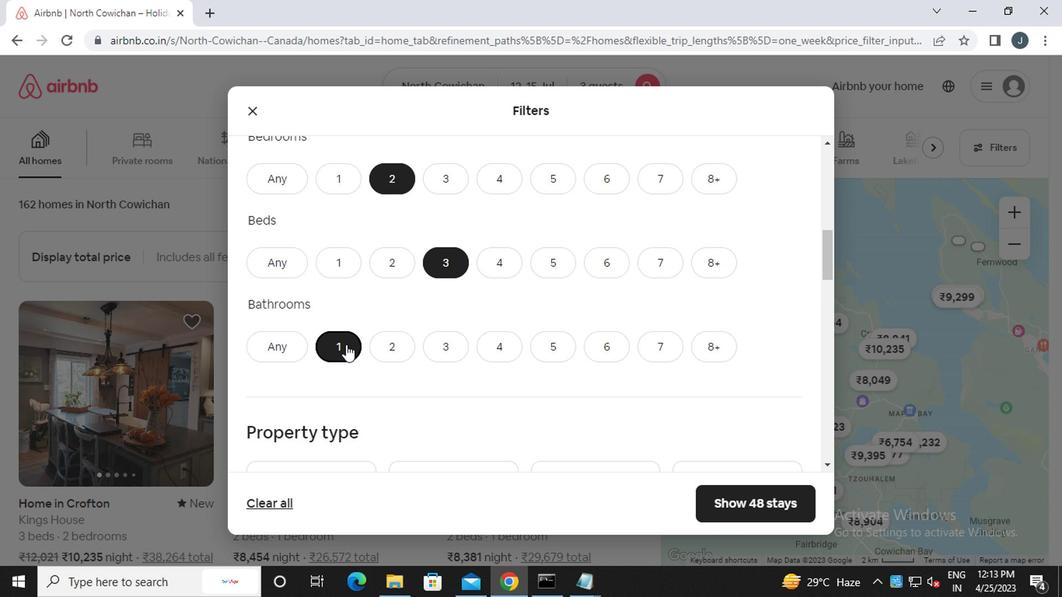 
Action: Mouse scrolled (344, 344) with delta (0, 0)
Screenshot: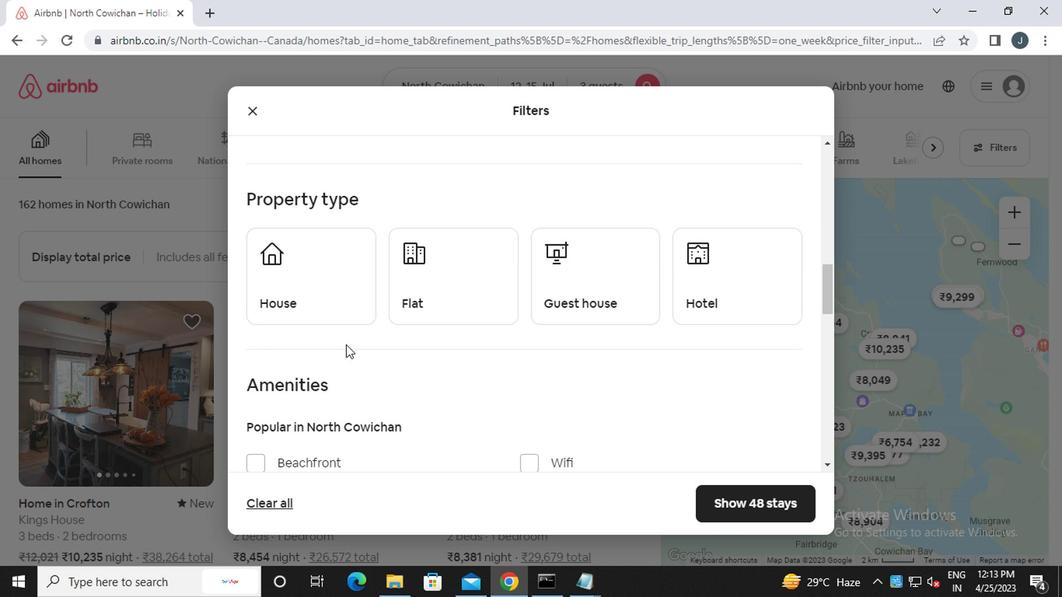 
Action: Mouse moved to (329, 223)
Screenshot: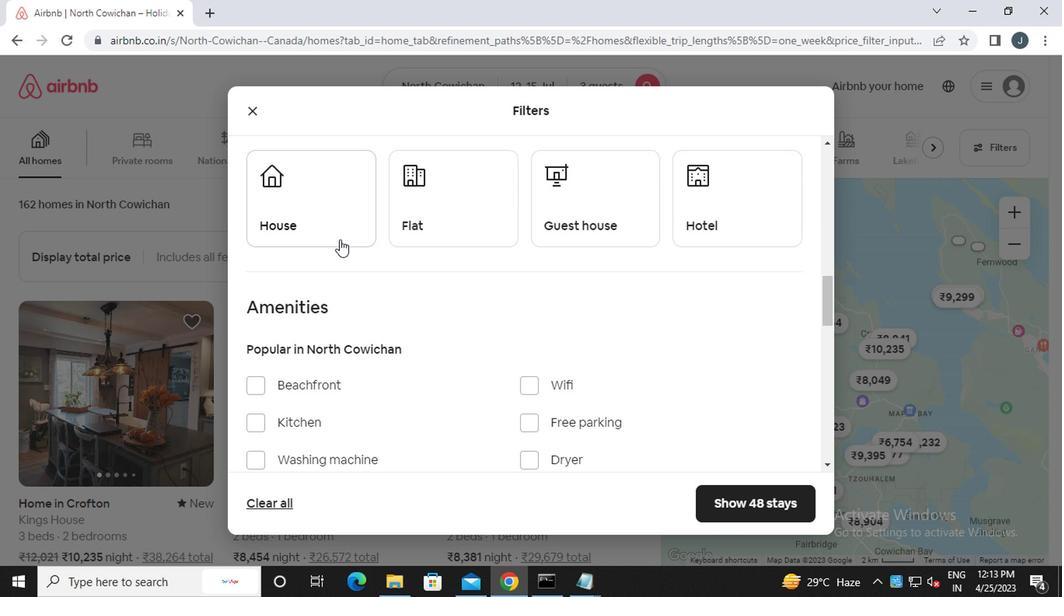 
Action: Mouse pressed left at (329, 223)
Screenshot: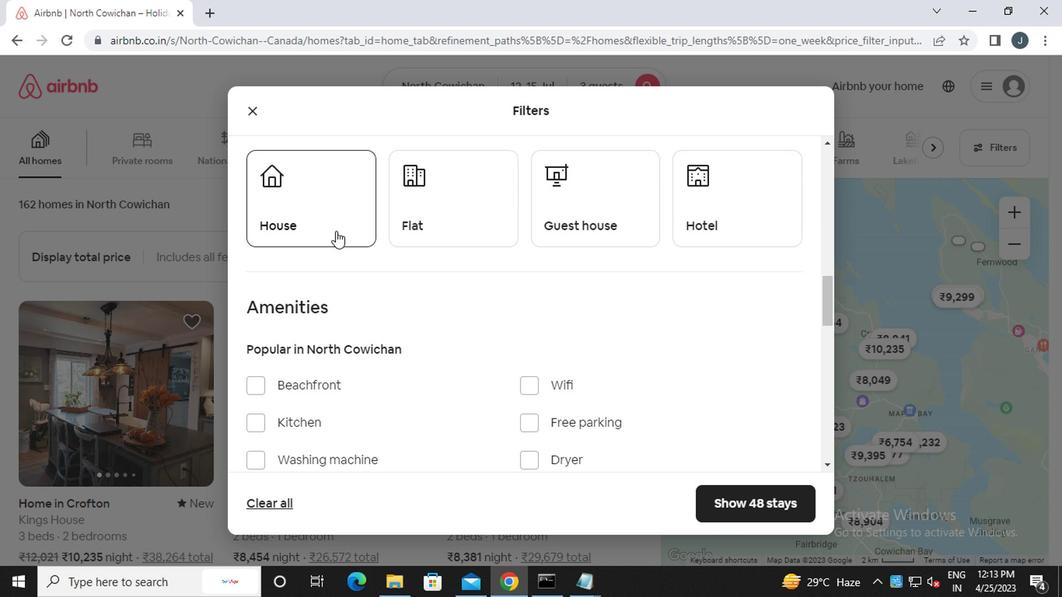 
Action: Mouse moved to (437, 219)
Screenshot: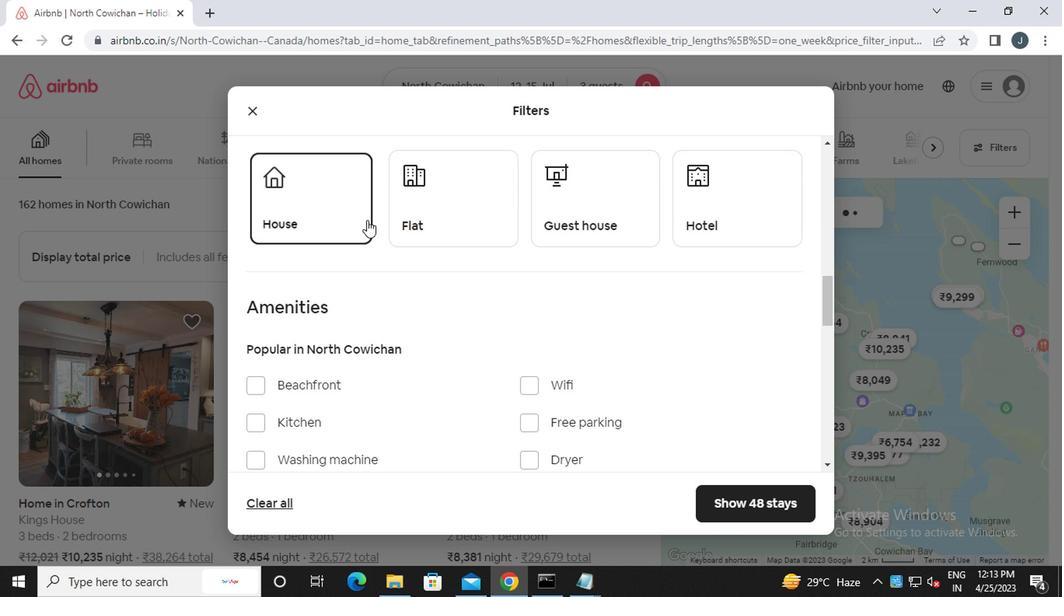 
Action: Mouse pressed left at (437, 219)
Screenshot: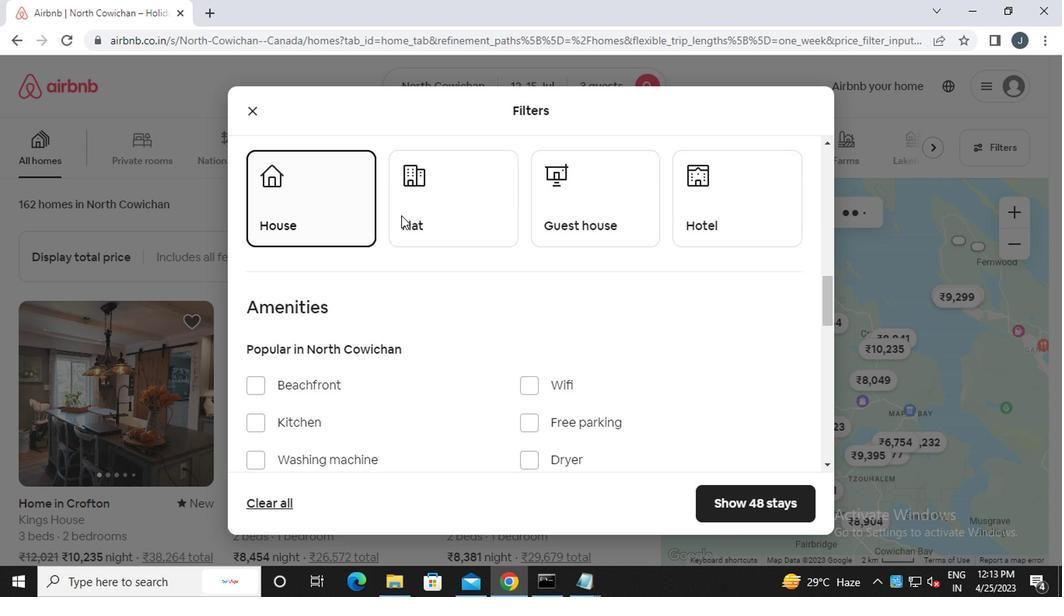 
Action: Mouse moved to (566, 206)
Screenshot: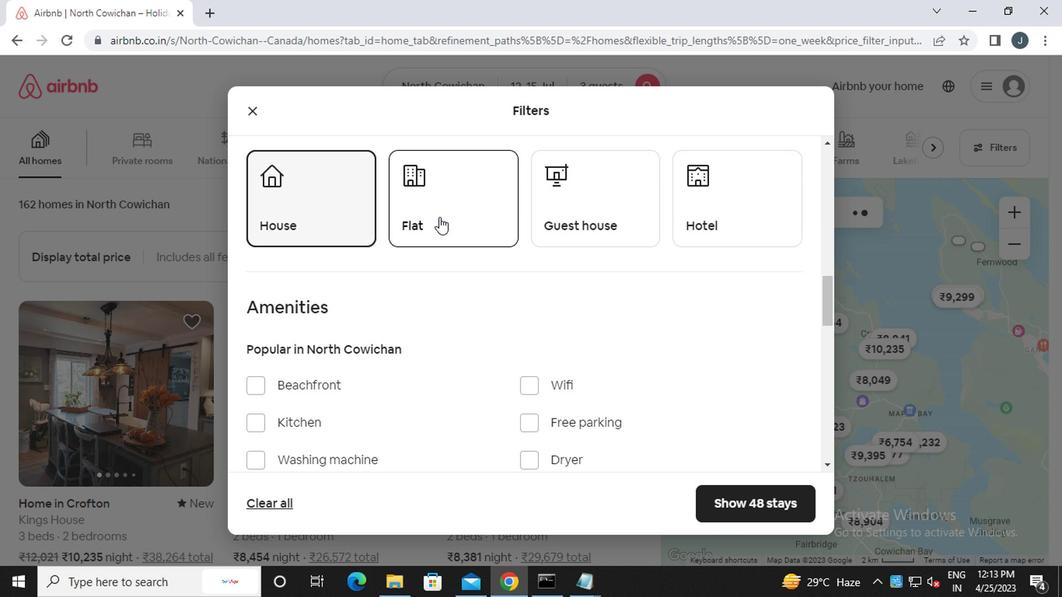
Action: Mouse pressed left at (566, 206)
Screenshot: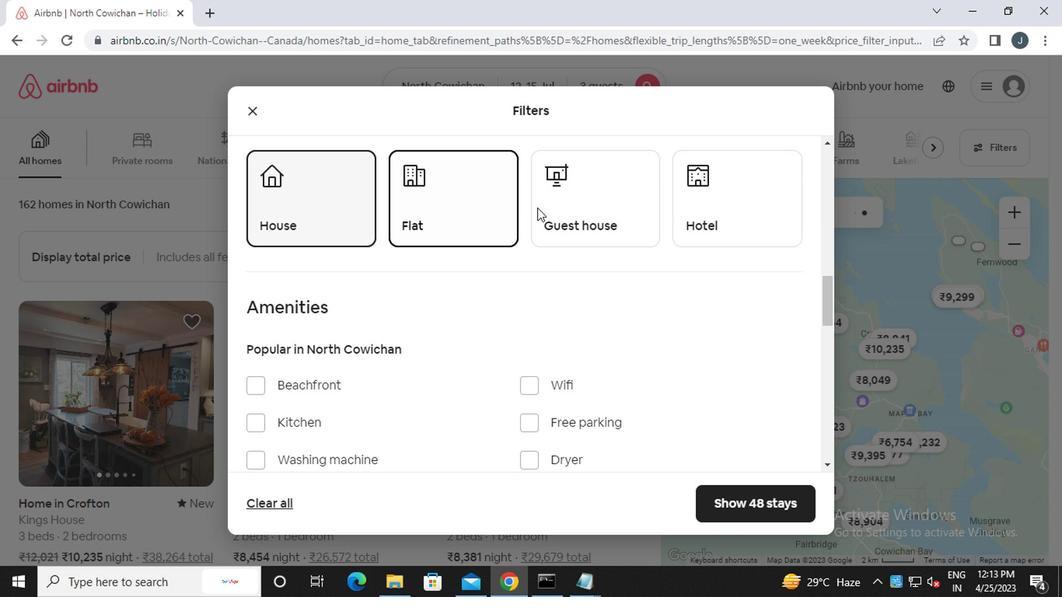 
Action: Mouse moved to (568, 206)
Screenshot: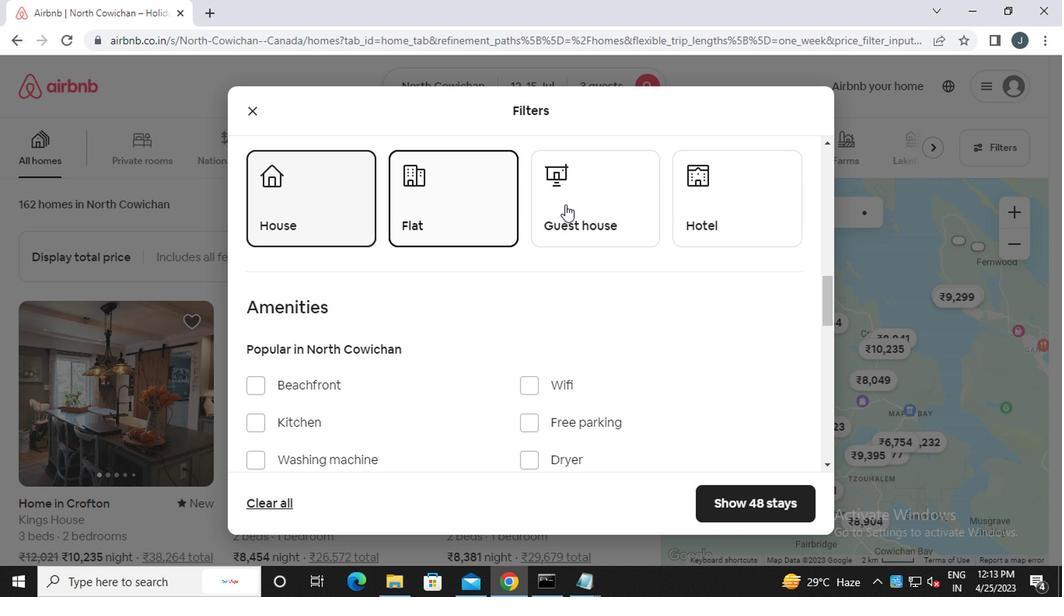 
Action: Mouse scrolled (568, 205) with delta (0, -1)
Screenshot: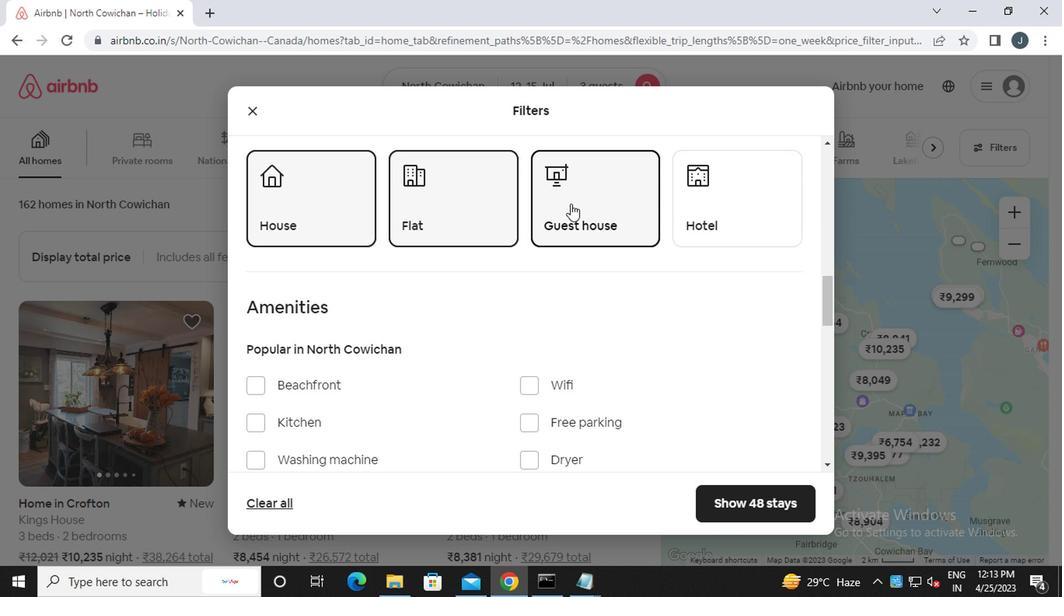 
Action: Mouse scrolled (568, 205) with delta (0, -1)
Screenshot: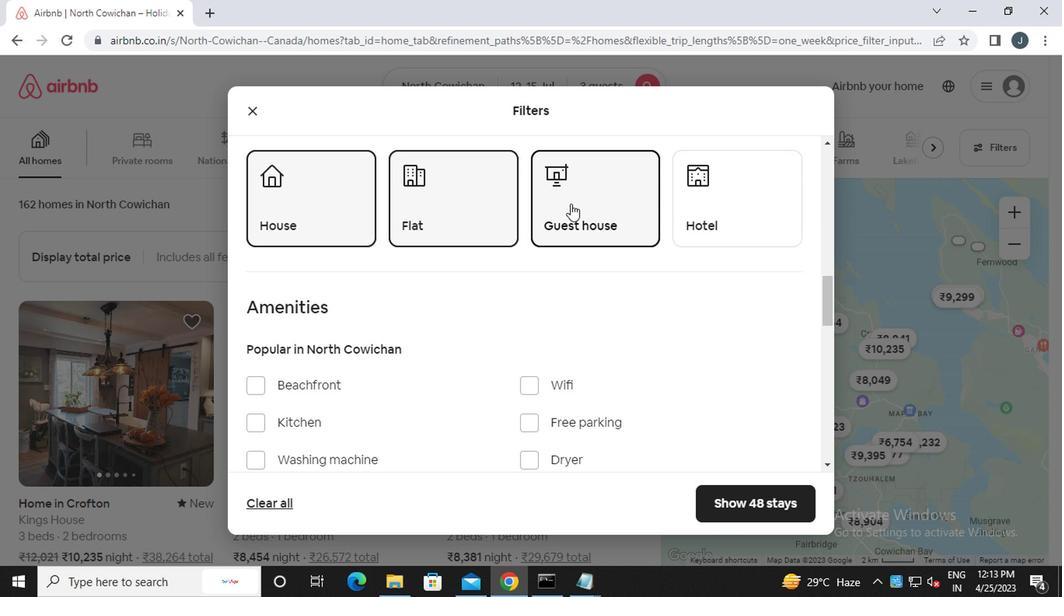 
Action: Mouse moved to (568, 206)
Screenshot: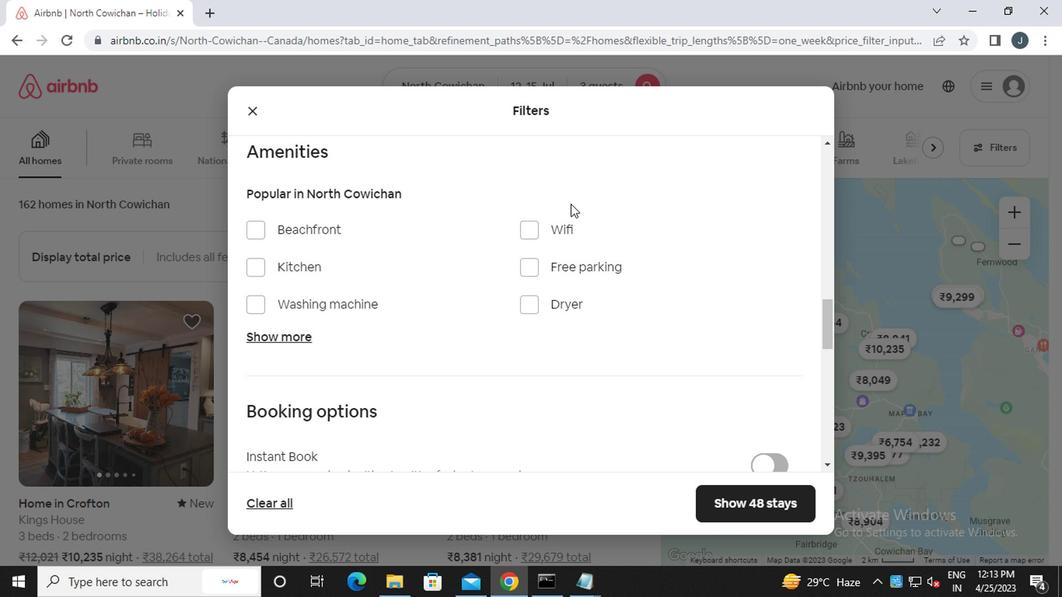 
Action: Mouse scrolled (568, 205) with delta (0, -1)
Screenshot: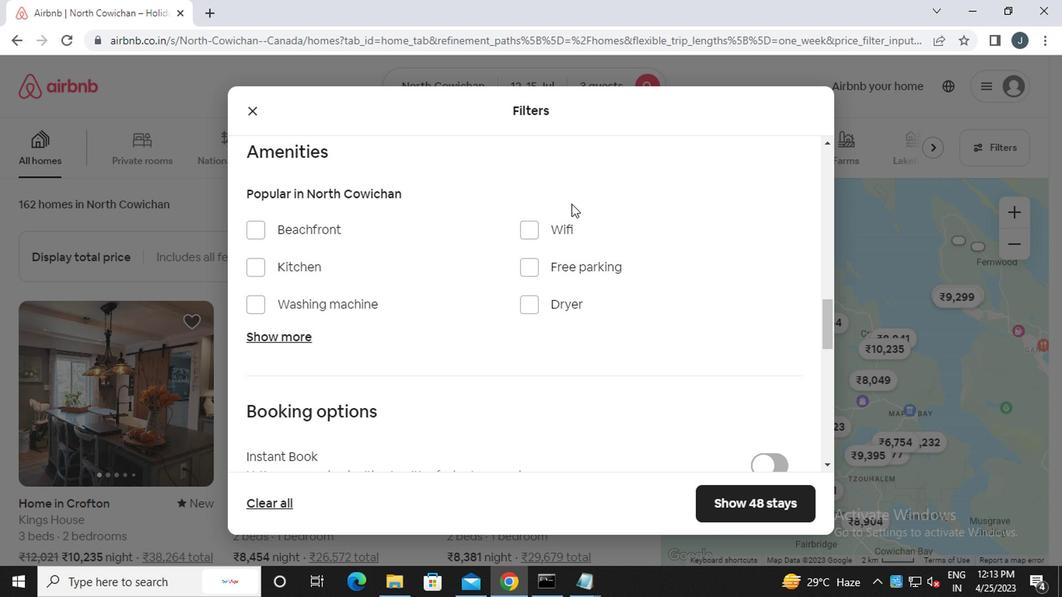 
Action: Mouse scrolled (568, 205) with delta (0, -1)
Screenshot: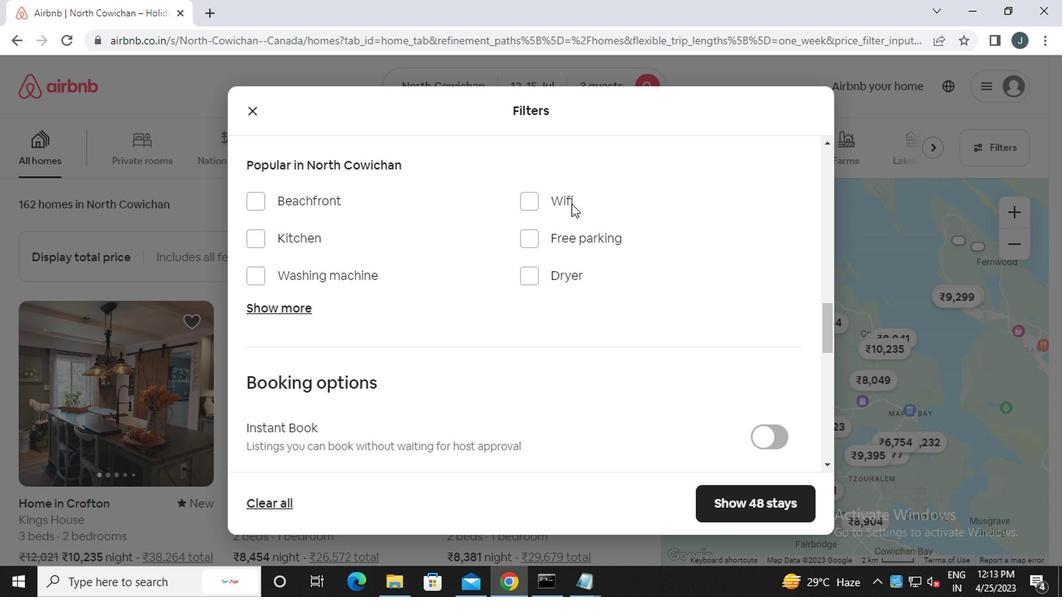 
Action: Mouse scrolled (568, 205) with delta (0, -1)
Screenshot: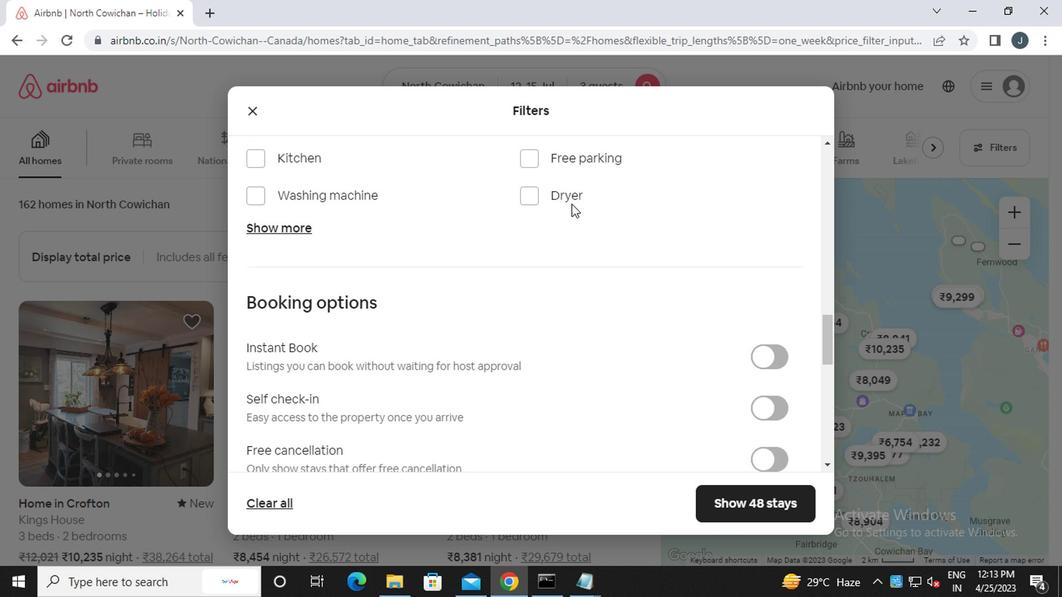 
Action: Mouse scrolled (568, 205) with delta (0, -1)
Screenshot: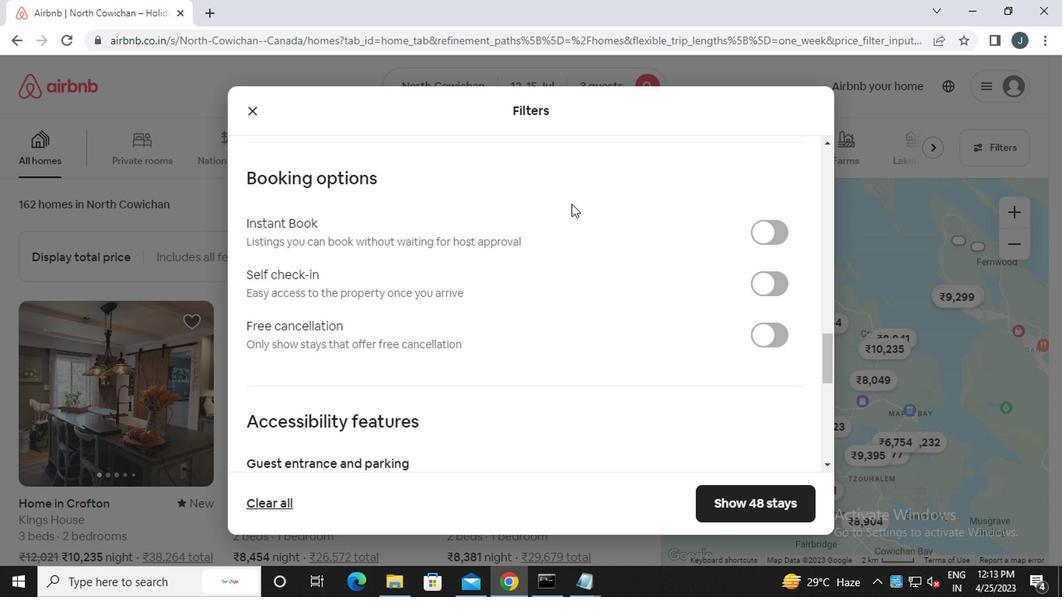 
Action: Mouse scrolled (568, 205) with delta (0, -1)
Screenshot: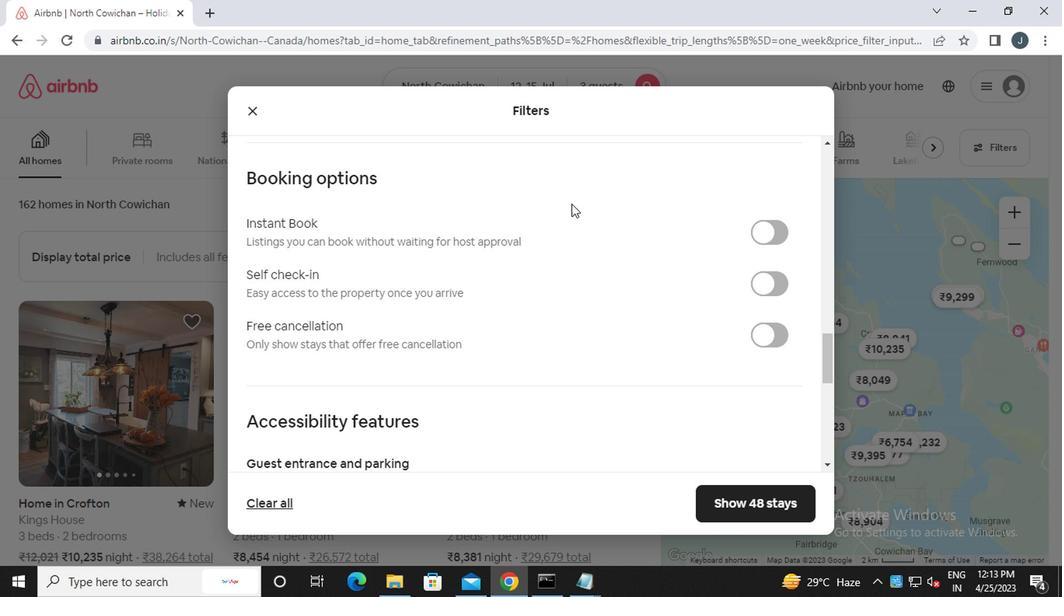 
Action: Mouse moved to (570, 206)
Screenshot: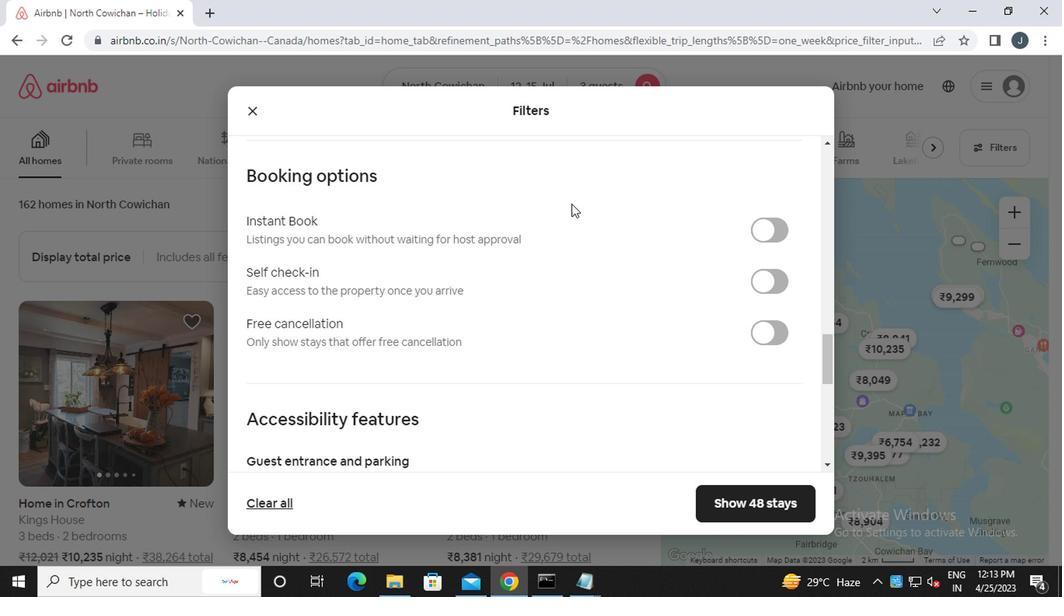 
Action: Mouse scrolled (570, 206) with delta (0, 0)
Screenshot: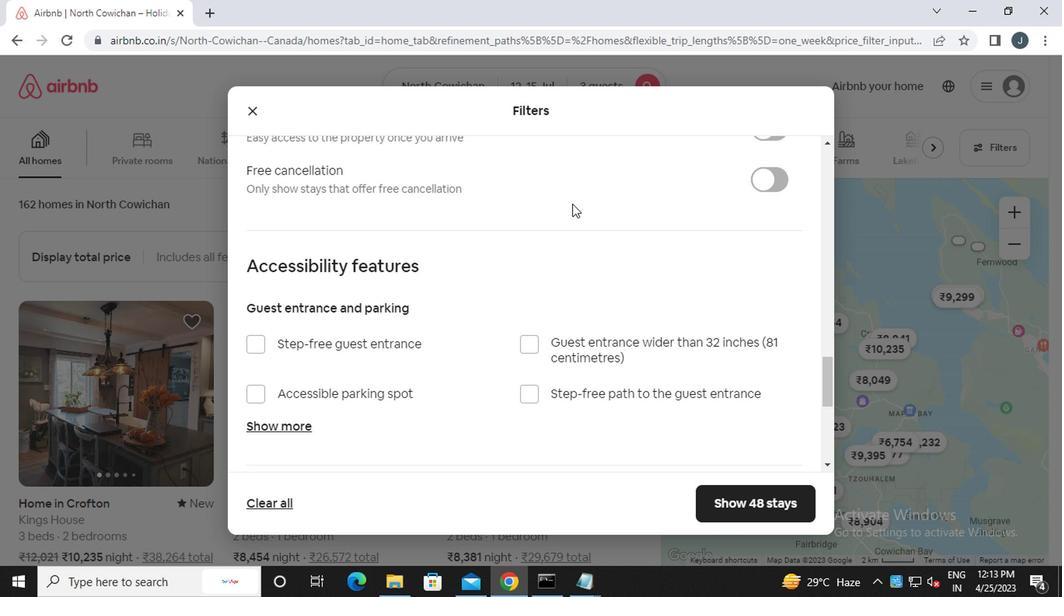 
Action: Mouse moved to (762, 212)
Screenshot: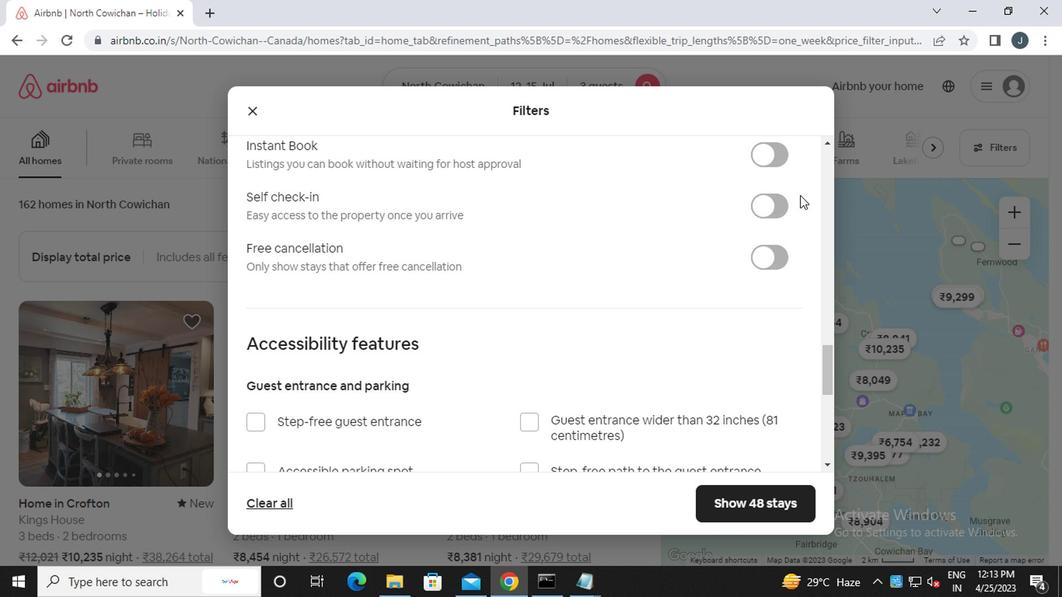 
Action: Mouse pressed left at (762, 212)
Screenshot: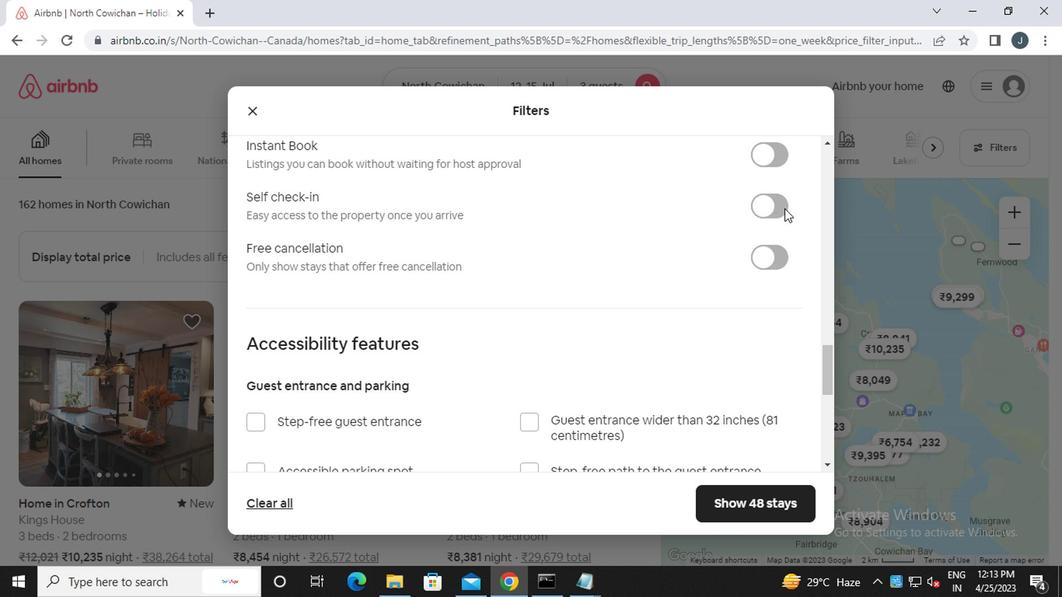 
Action: Mouse moved to (558, 283)
Screenshot: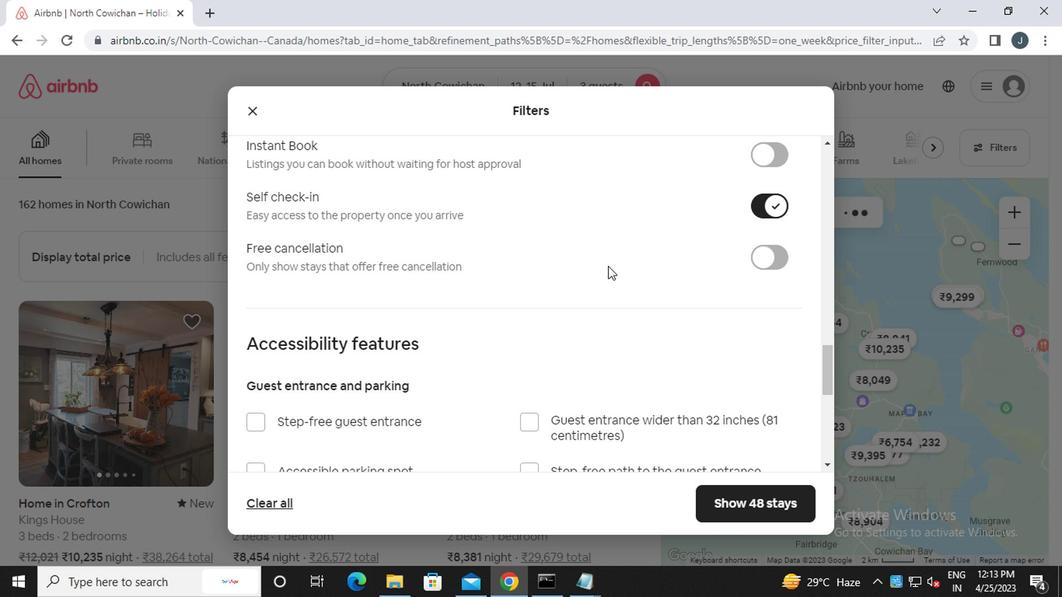 
Action: Mouse scrolled (558, 282) with delta (0, -1)
Screenshot: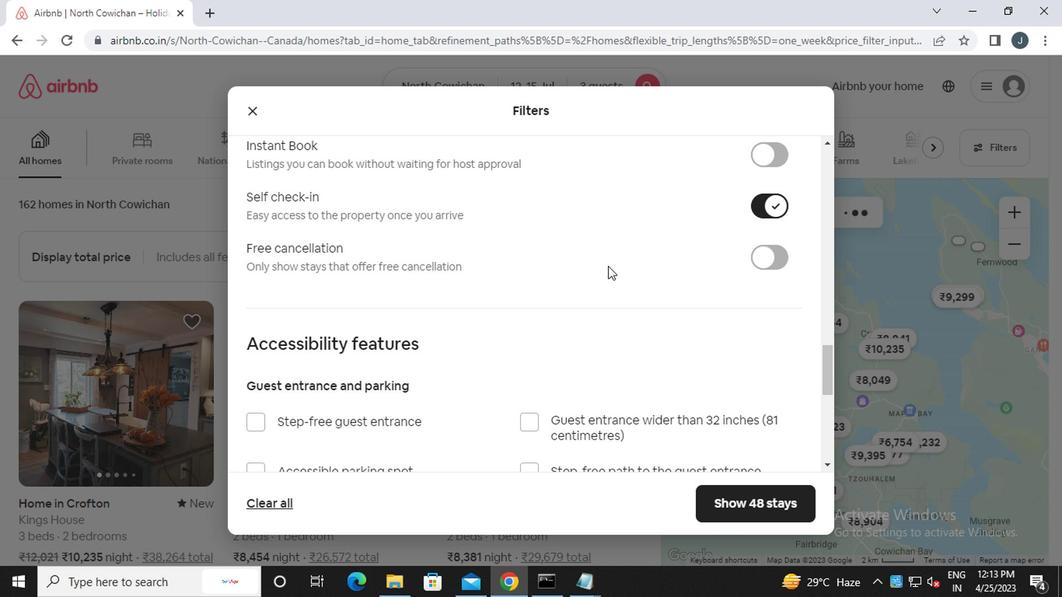 
Action: Mouse moved to (558, 284)
Screenshot: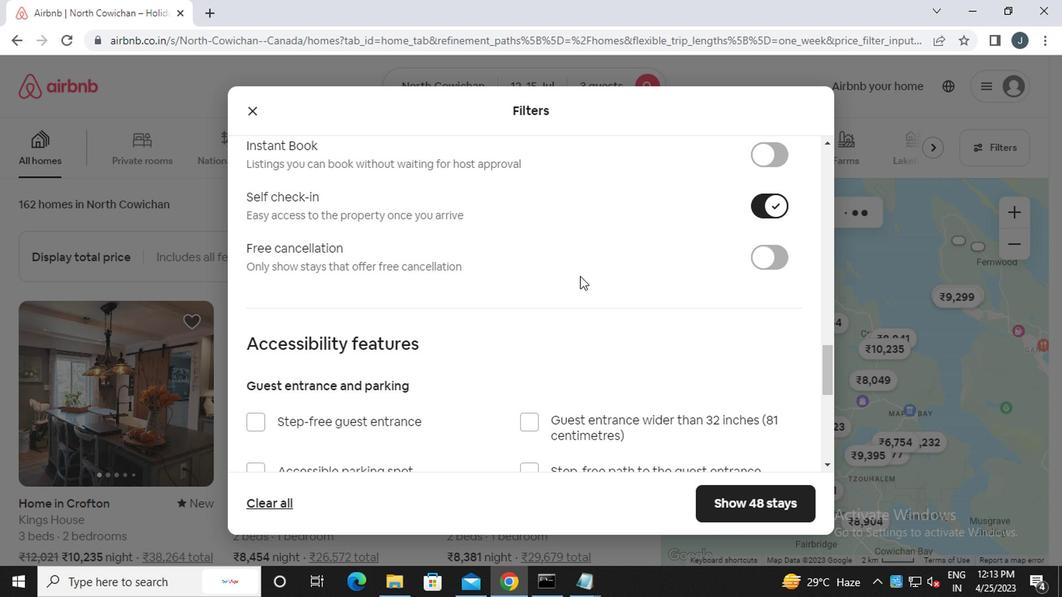 
Action: Mouse scrolled (558, 283) with delta (0, 0)
Screenshot: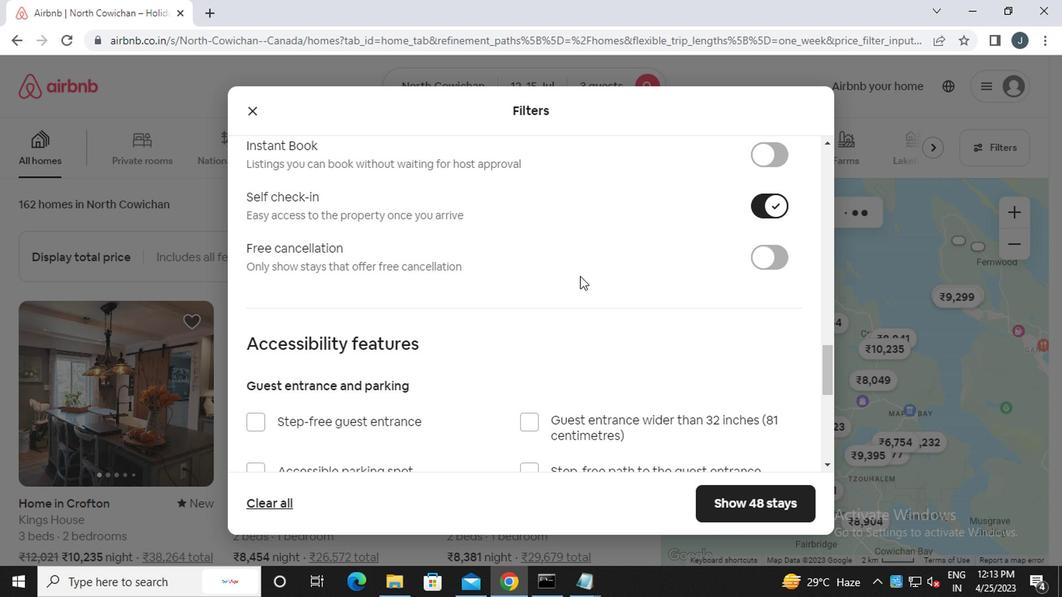 
Action: Mouse moved to (558, 284)
Screenshot: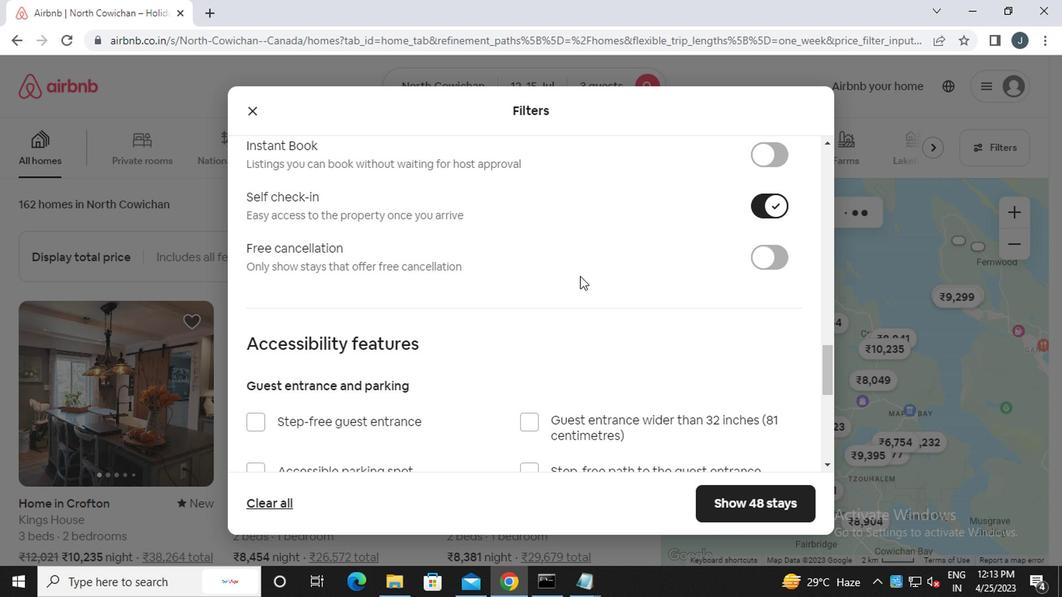 
Action: Mouse scrolled (558, 283) with delta (0, 0)
Screenshot: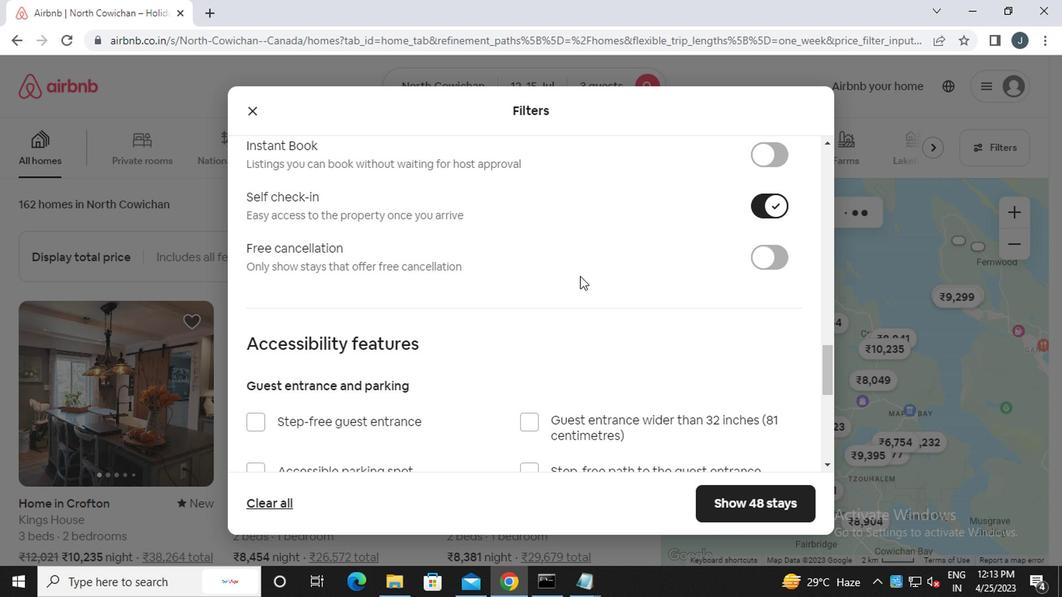 
Action: Mouse moved to (558, 284)
Screenshot: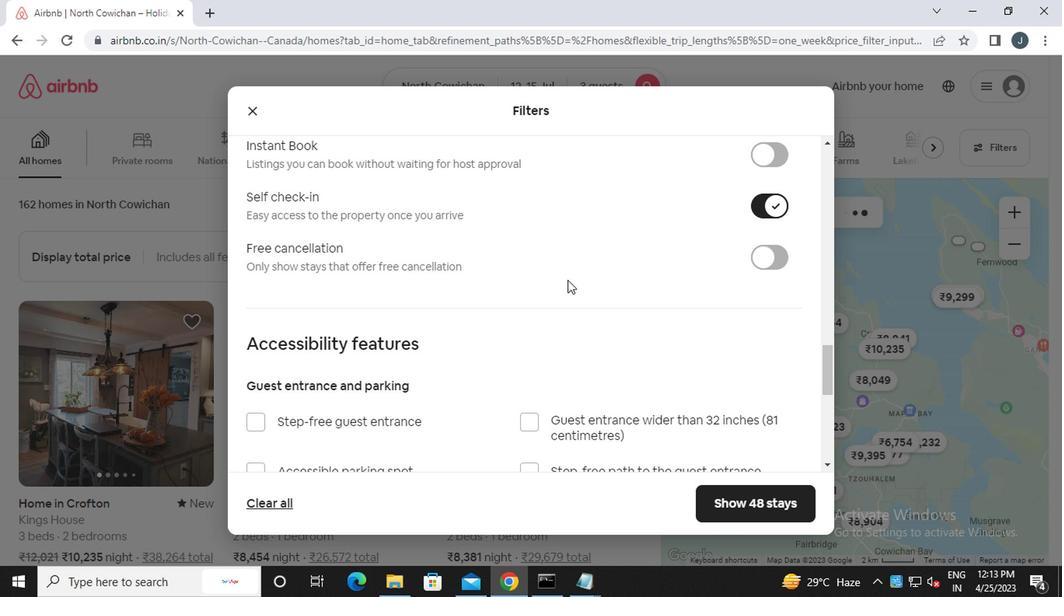 
Action: Mouse scrolled (558, 283) with delta (0, 0)
Screenshot: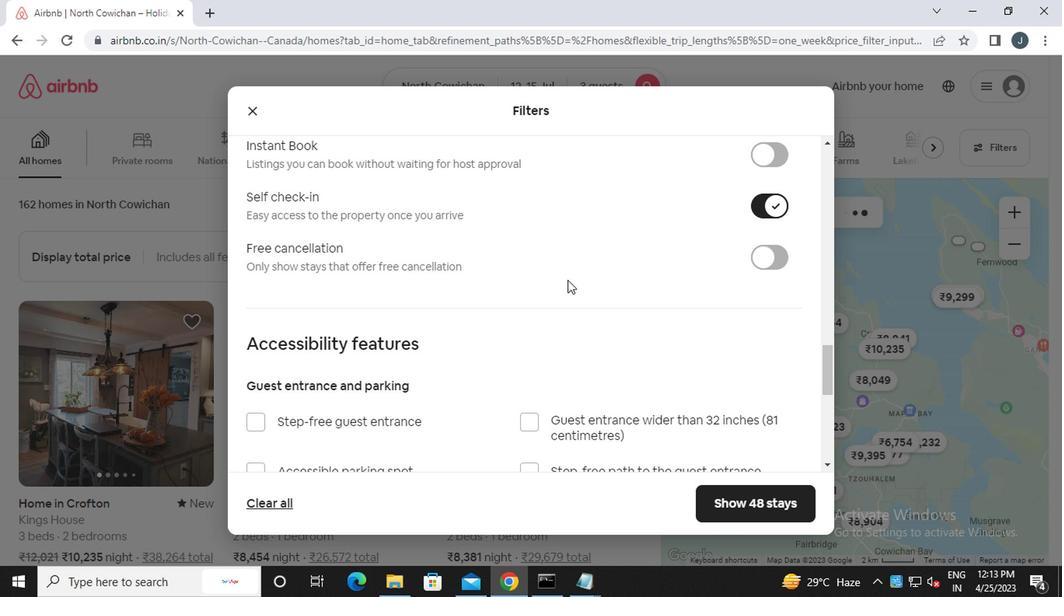 
Action: Mouse scrolled (558, 283) with delta (0, 0)
Screenshot: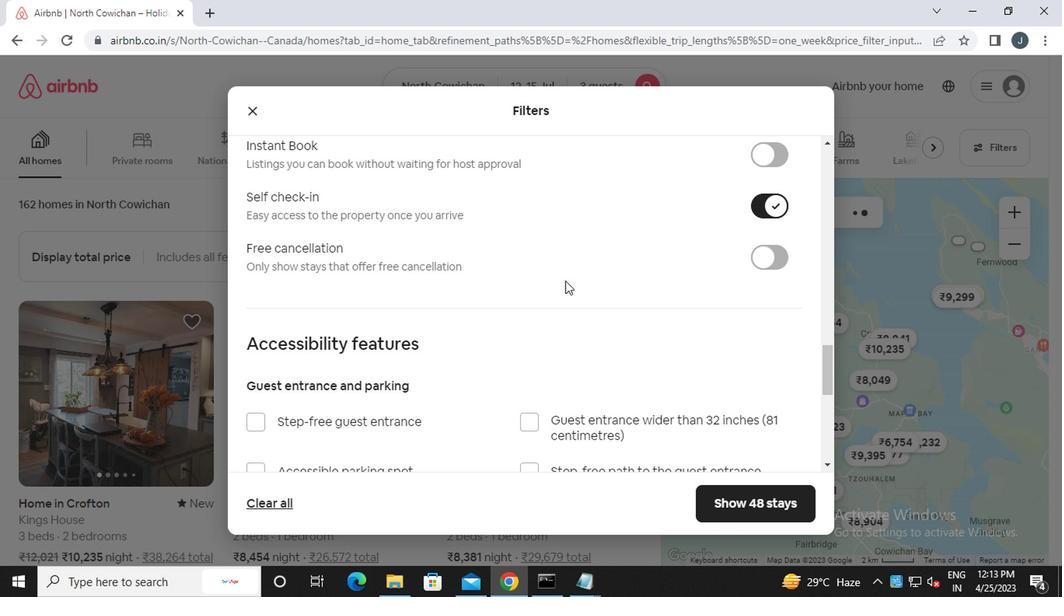 
Action: Mouse scrolled (558, 283) with delta (0, 0)
Screenshot: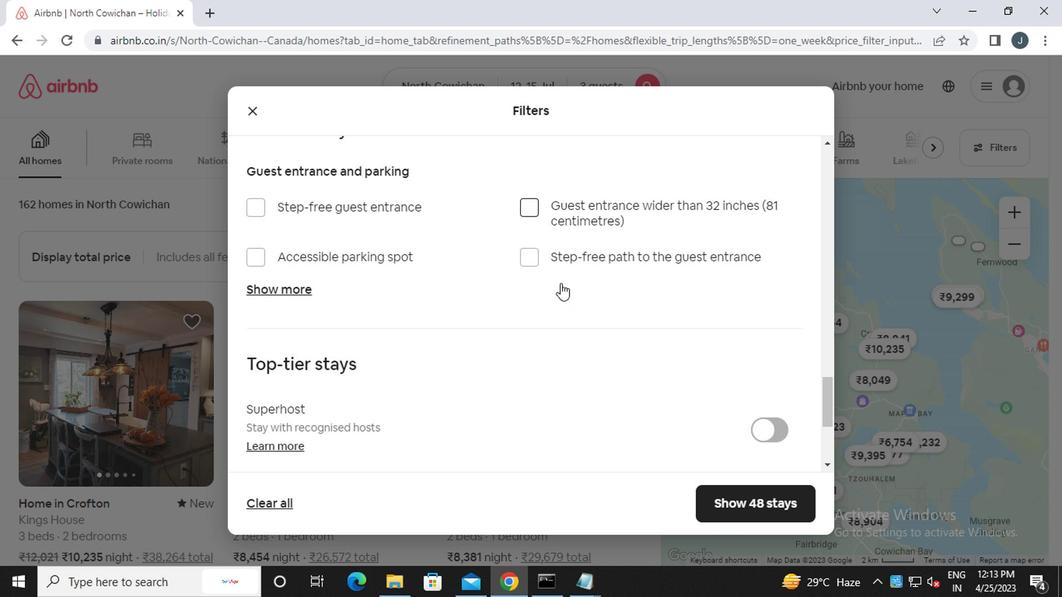 
Action: Mouse scrolled (558, 283) with delta (0, 0)
Screenshot: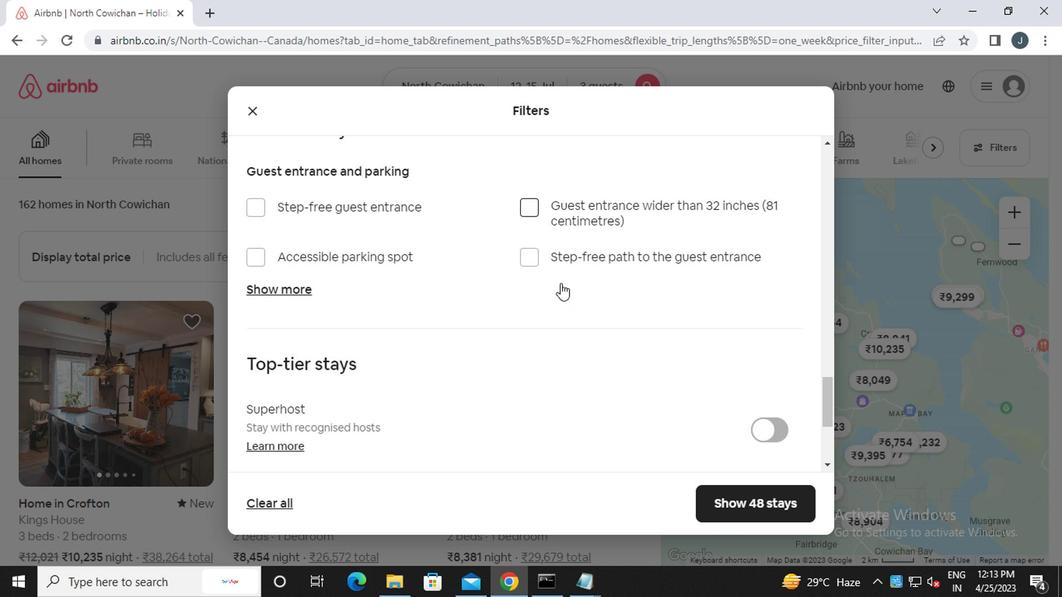 
Action: Mouse scrolled (558, 283) with delta (0, 0)
Screenshot: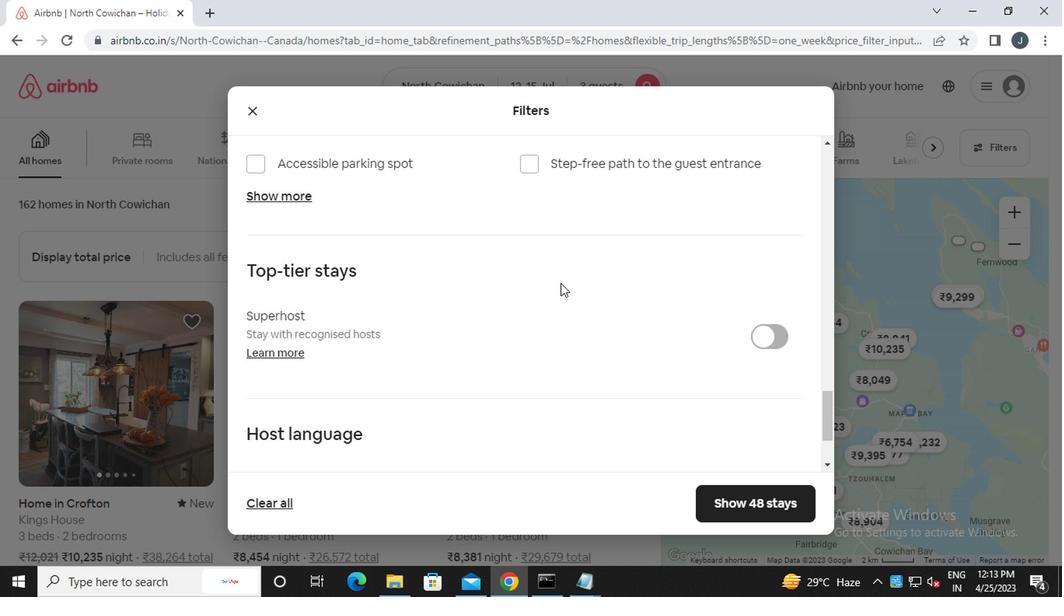 
Action: Mouse scrolled (558, 283) with delta (0, 0)
Screenshot: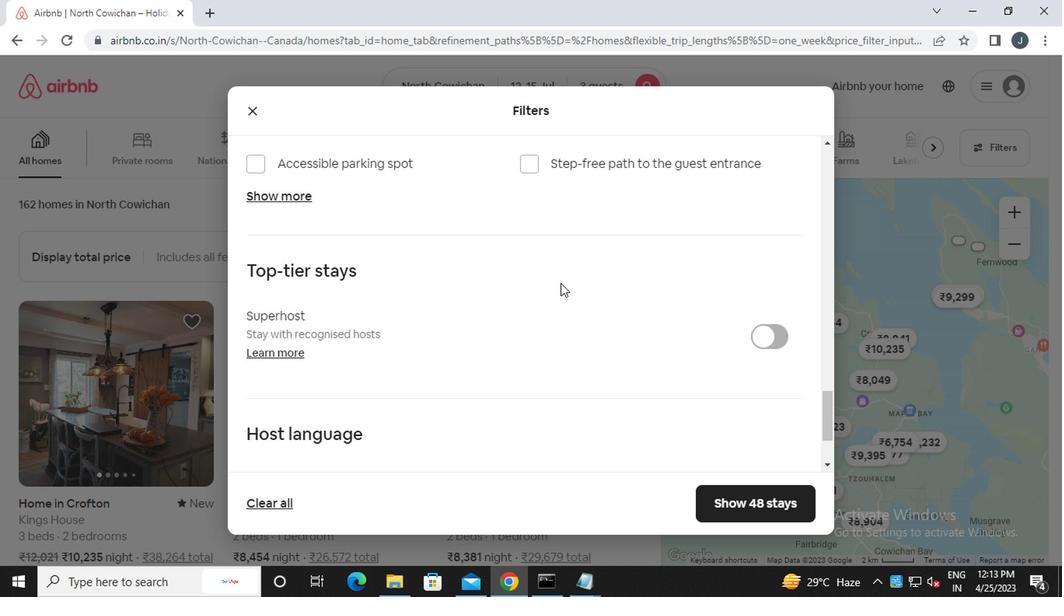 
Action: Mouse moved to (251, 356)
Screenshot: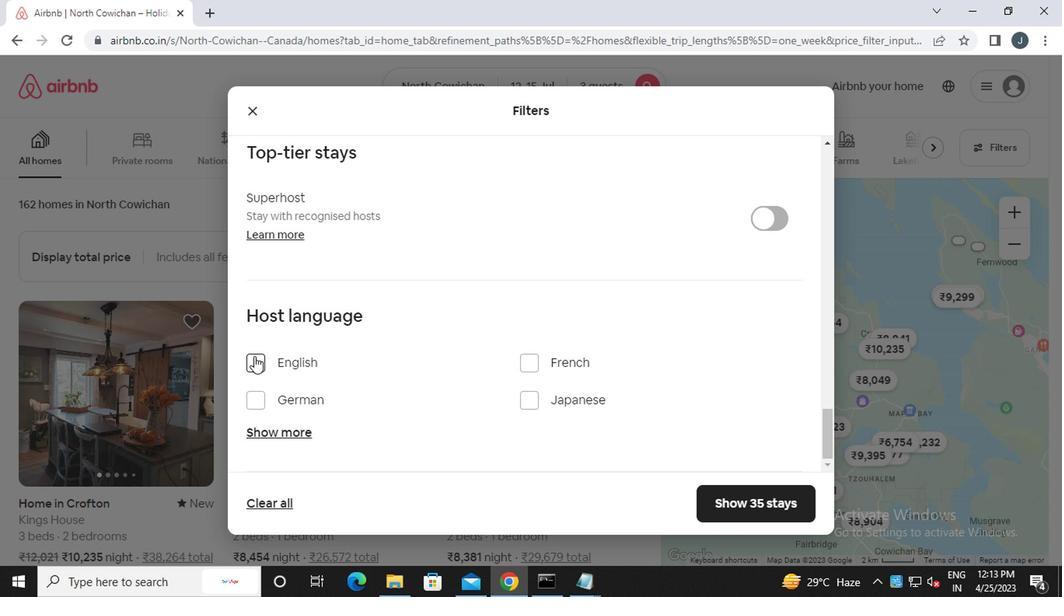 
Action: Mouse pressed left at (251, 356)
Screenshot: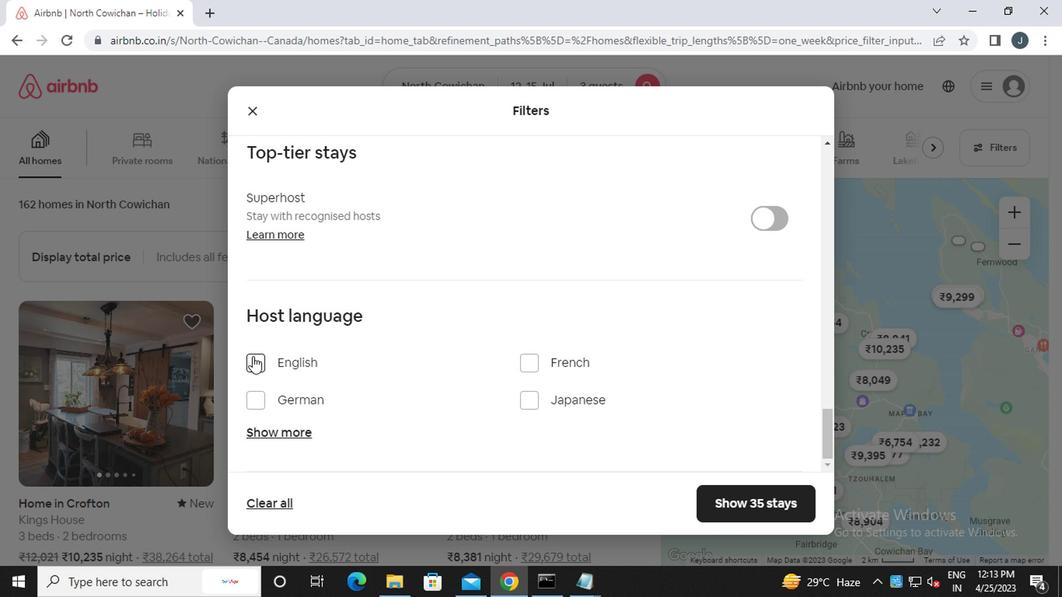 
Action: Mouse moved to (752, 500)
Screenshot: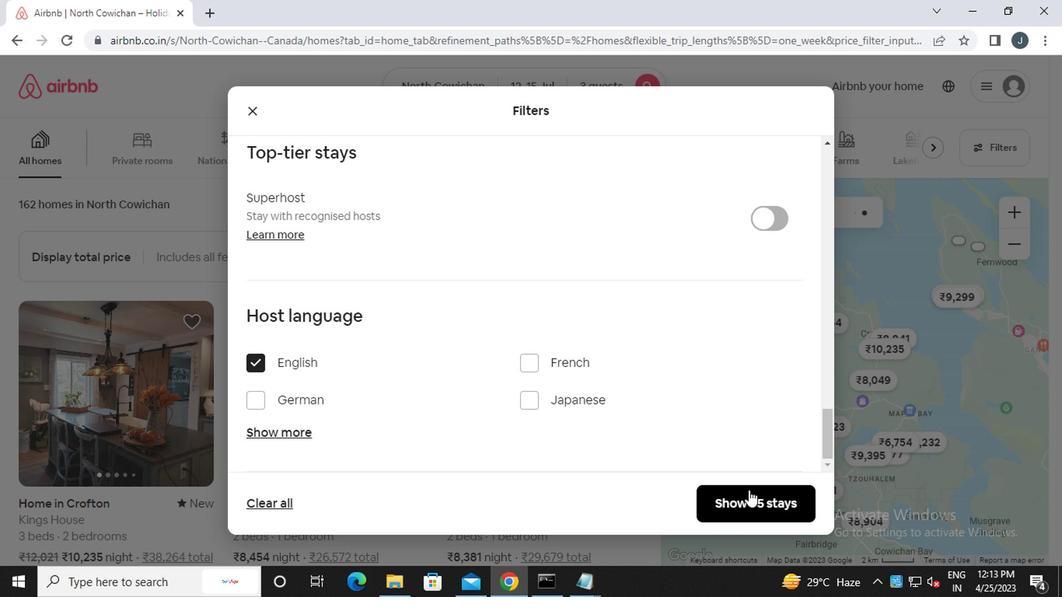 
Action: Mouse pressed left at (752, 500)
Screenshot: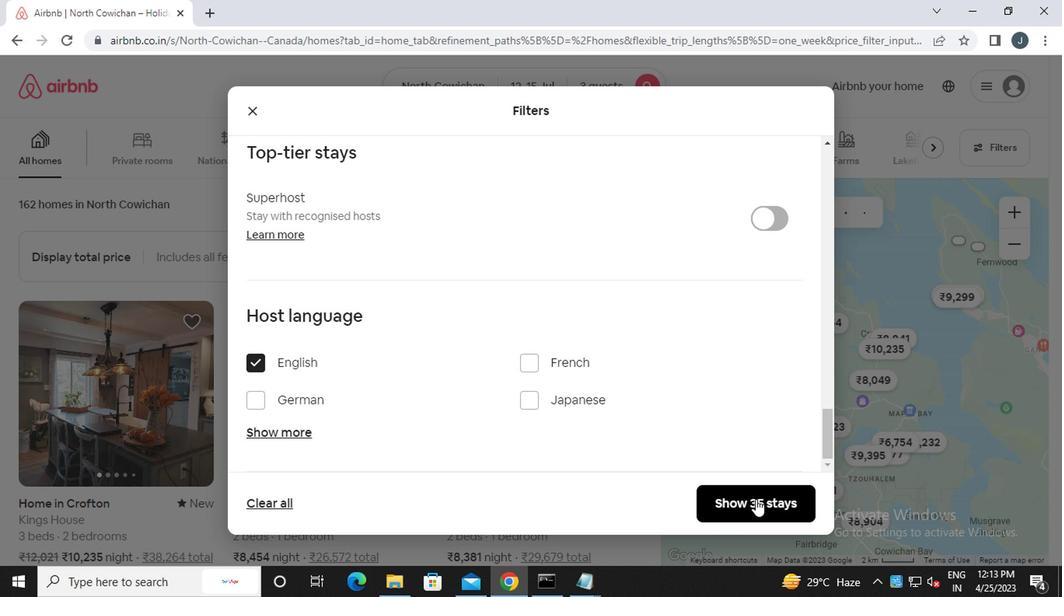
Action: Mouse moved to (737, 487)
Screenshot: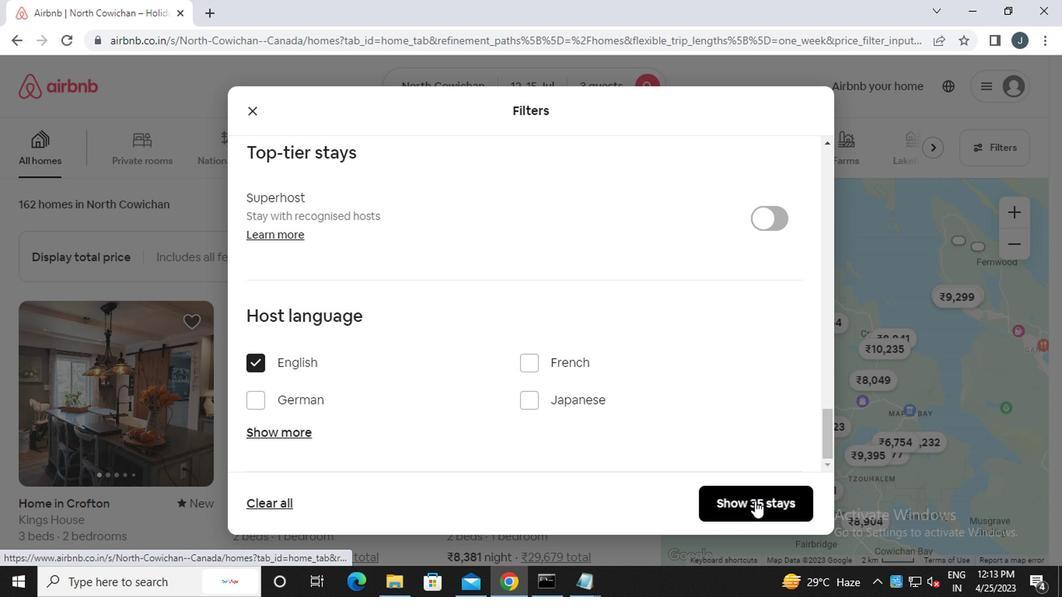 
